 Task: Add the contact support button component in the site builder.
Action: Mouse moved to (917, 53)
Screenshot: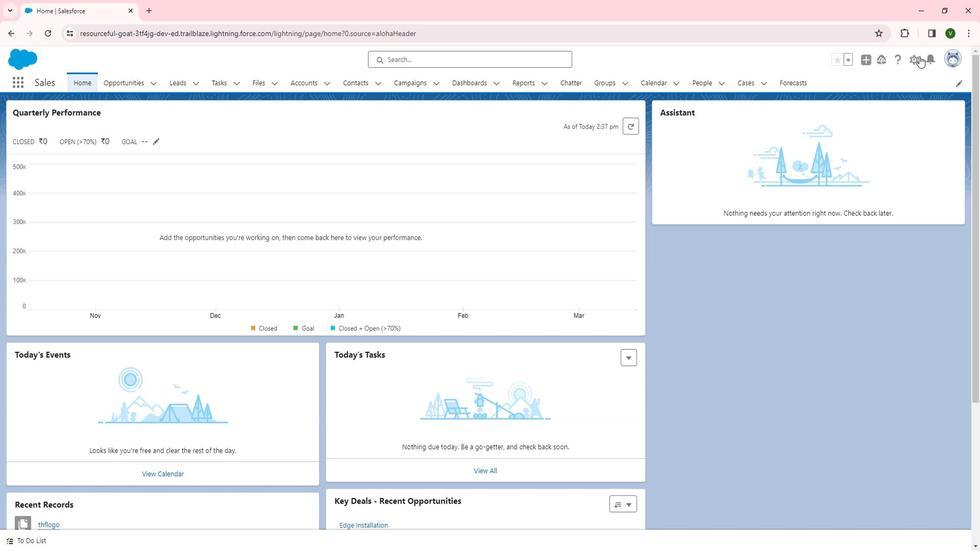 
Action: Mouse pressed left at (917, 53)
Screenshot: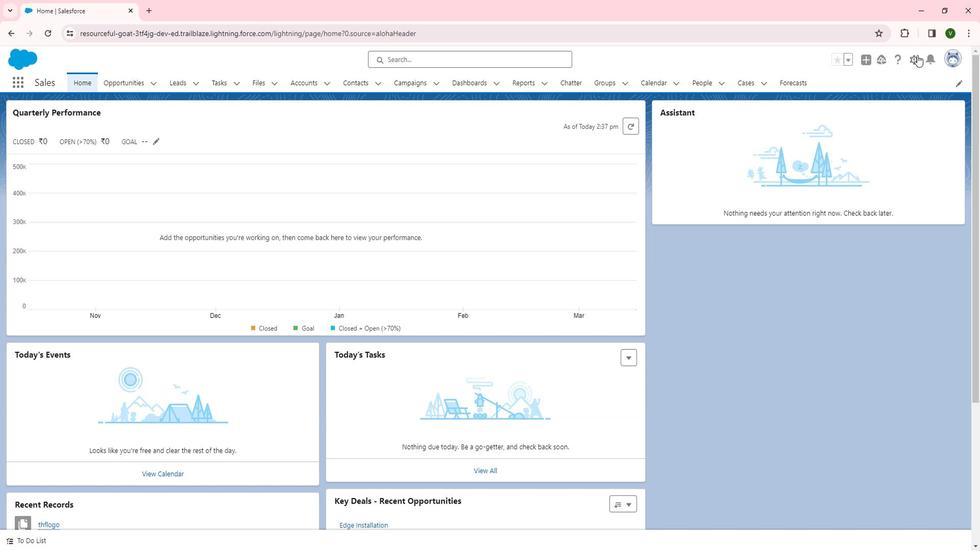 
Action: Mouse moved to (882, 86)
Screenshot: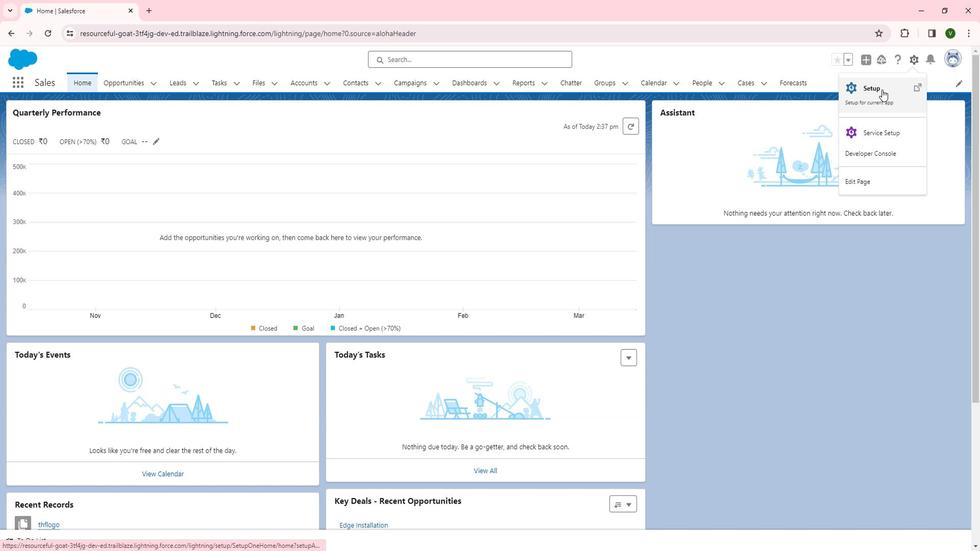 
Action: Mouse pressed left at (882, 86)
Screenshot: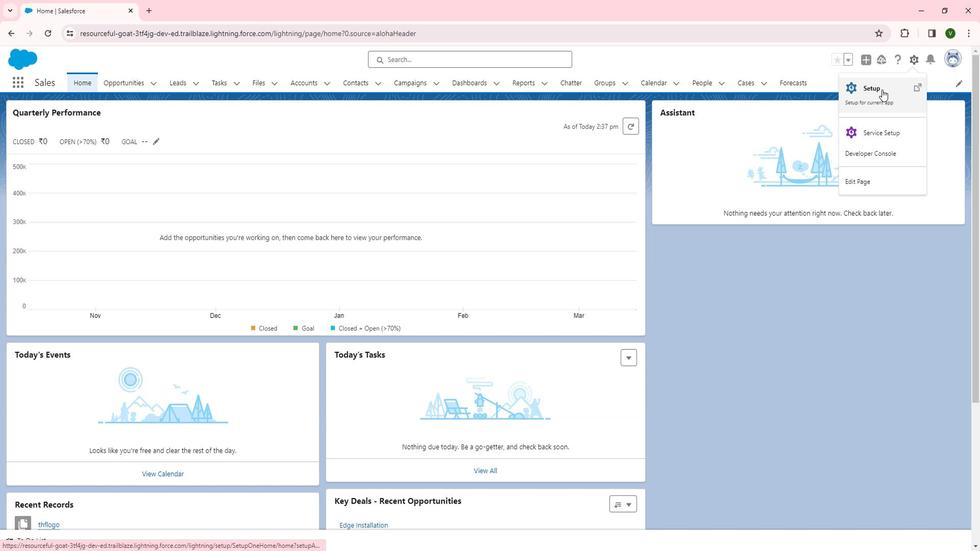 
Action: Mouse moved to (53, 327)
Screenshot: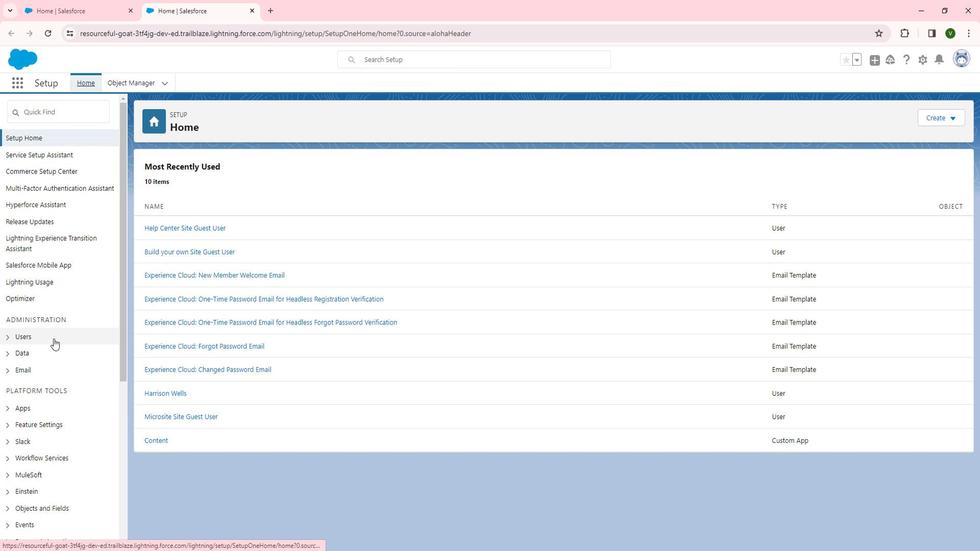 
Action: Mouse scrolled (53, 327) with delta (0, 0)
Screenshot: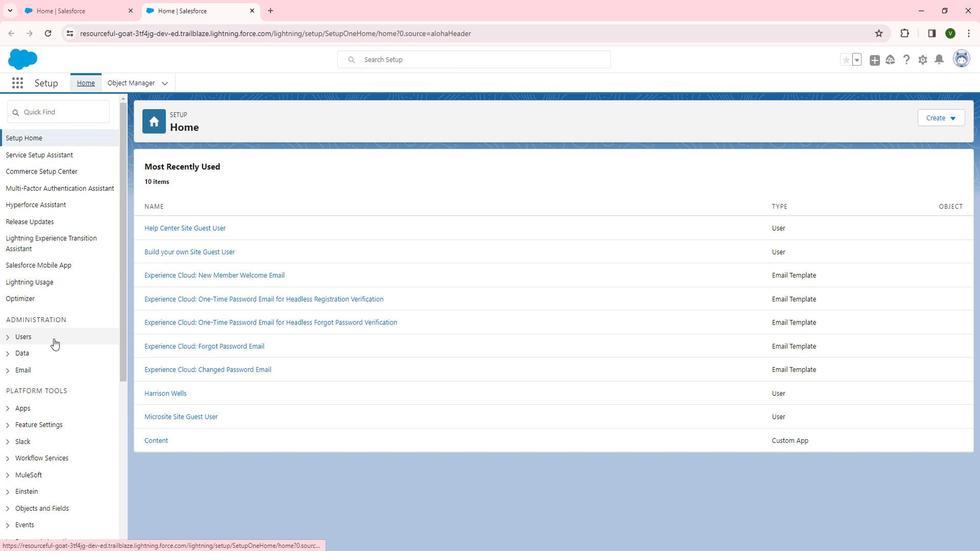 
Action: Mouse scrolled (53, 327) with delta (0, 0)
Screenshot: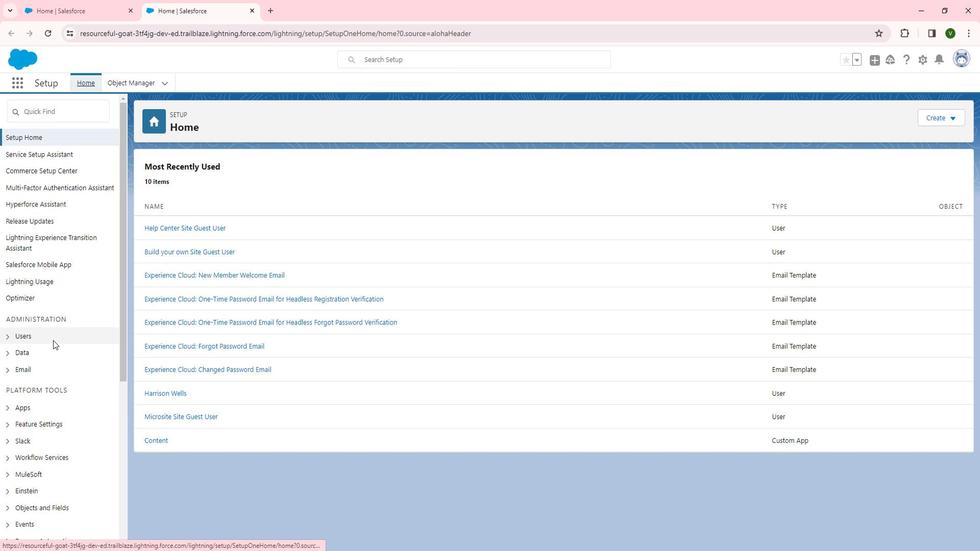 
Action: Mouse scrolled (53, 327) with delta (0, 0)
Screenshot: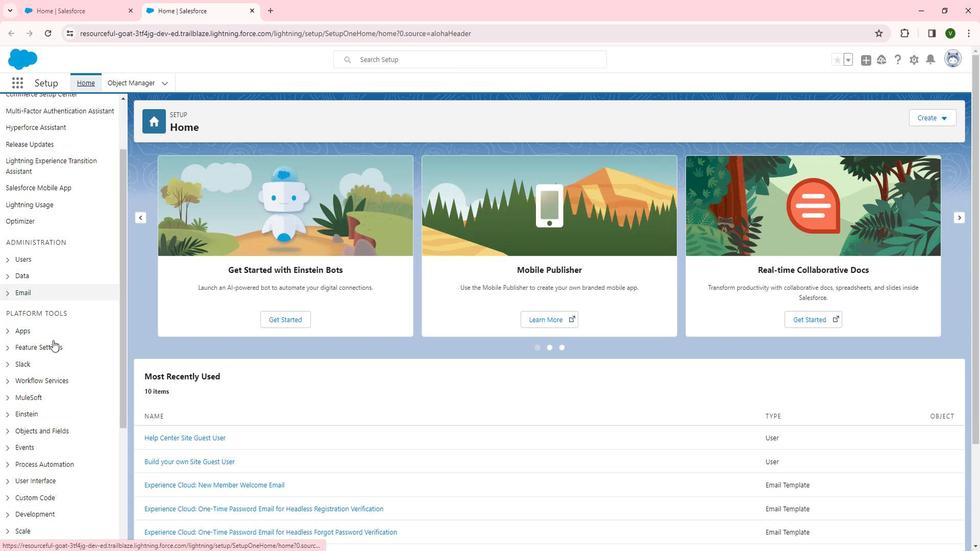 
Action: Mouse moved to (45, 256)
Screenshot: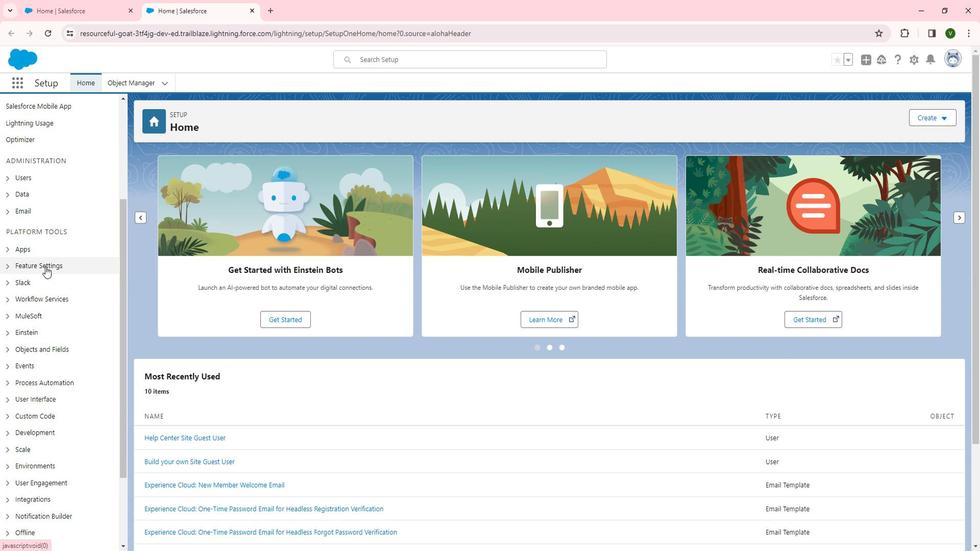 
Action: Mouse pressed left at (45, 256)
Screenshot: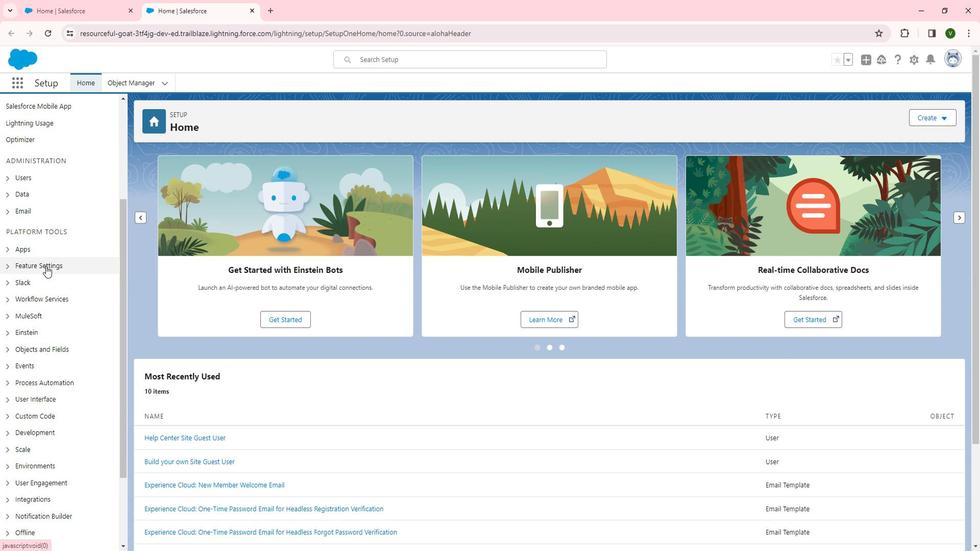 
Action: Mouse moved to (50, 338)
Screenshot: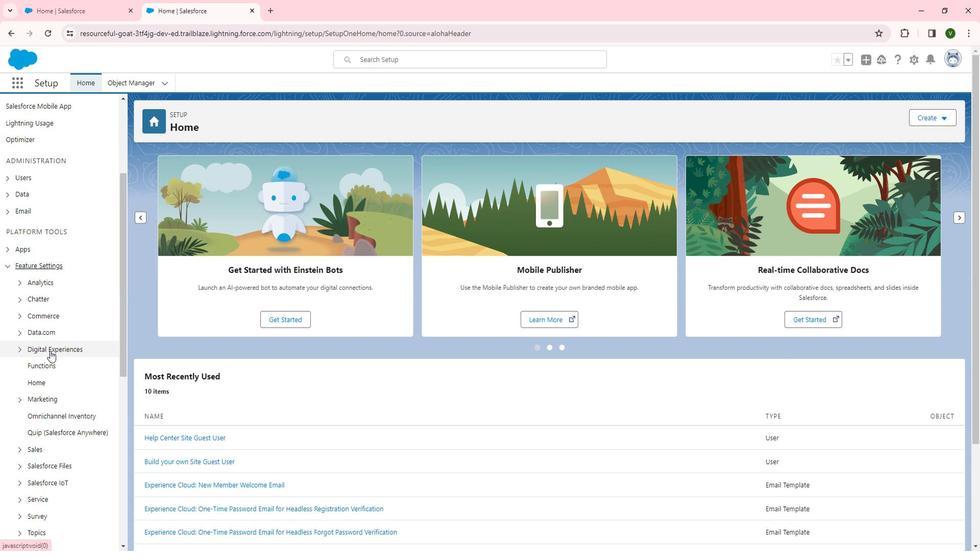 
Action: Mouse pressed left at (50, 338)
Screenshot: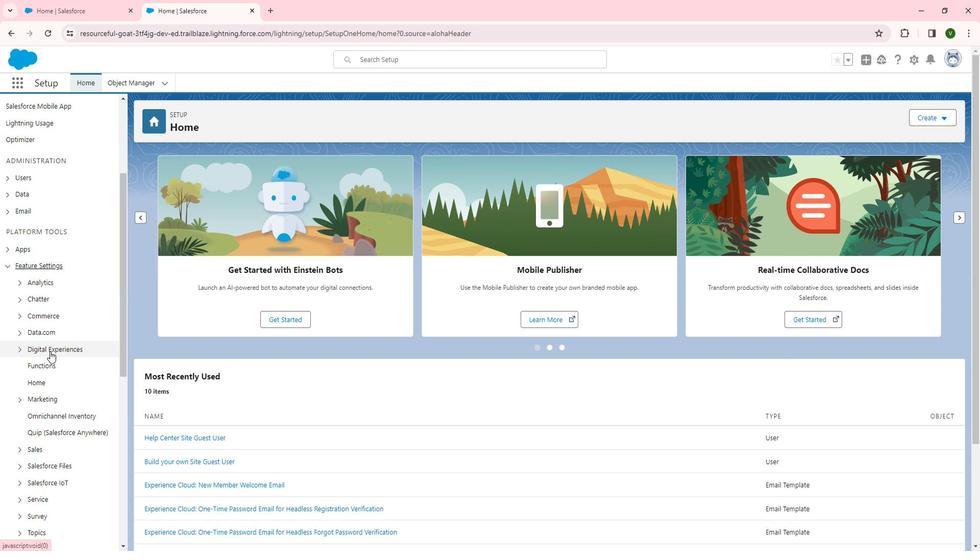 
Action: Mouse moved to (50, 338)
Screenshot: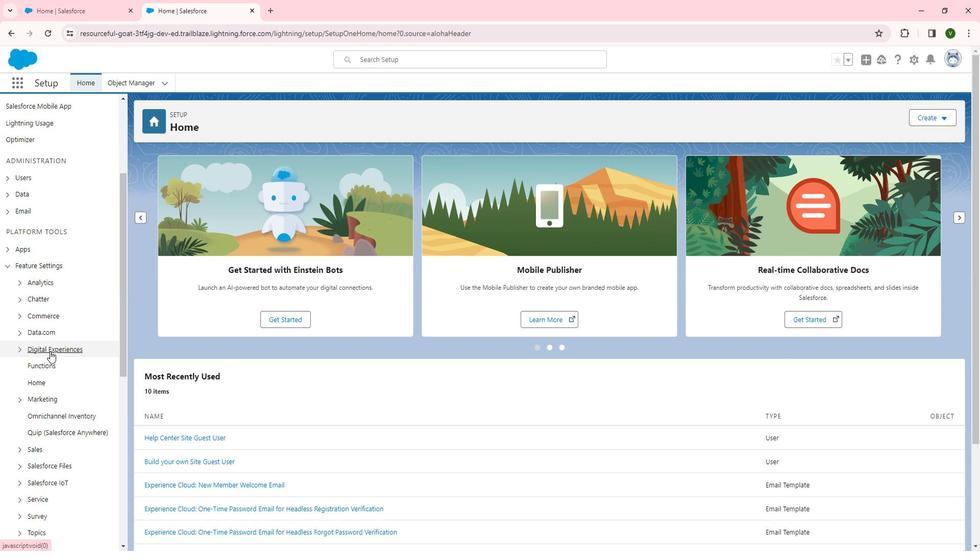 
Action: Mouse scrolled (50, 337) with delta (0, 0)
Screenshot: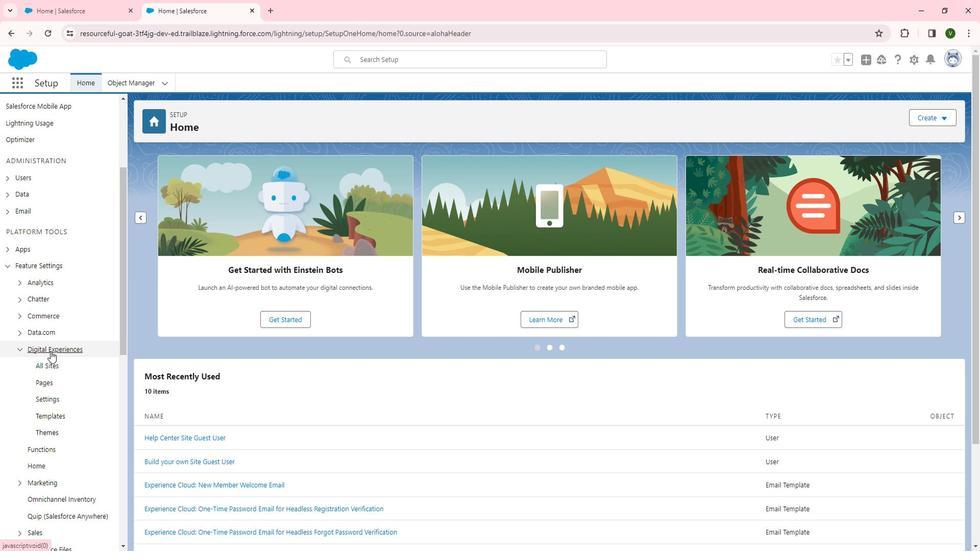 
Action: Mouse moved to (50, 300)
Screenshot: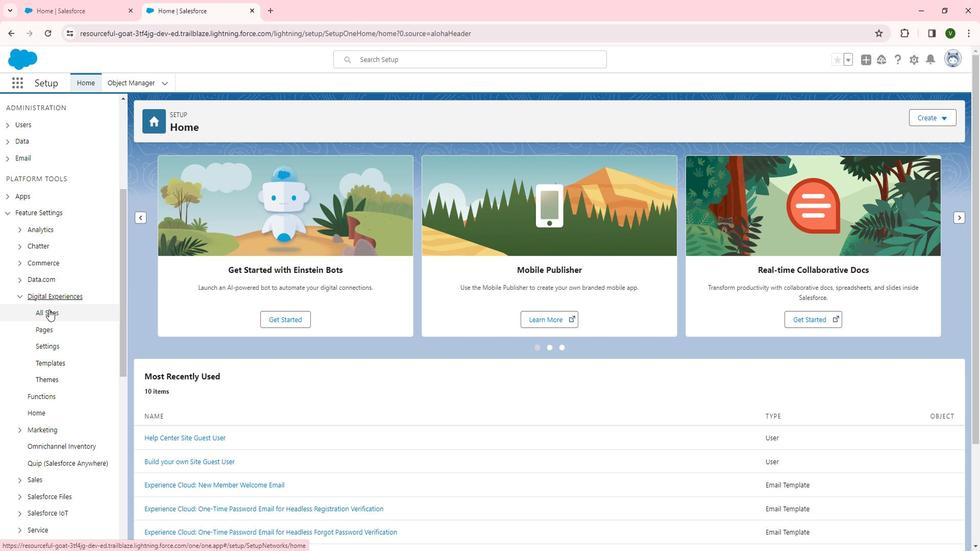 
Action: Mouse pressed left at (50, 300)
Screenshot: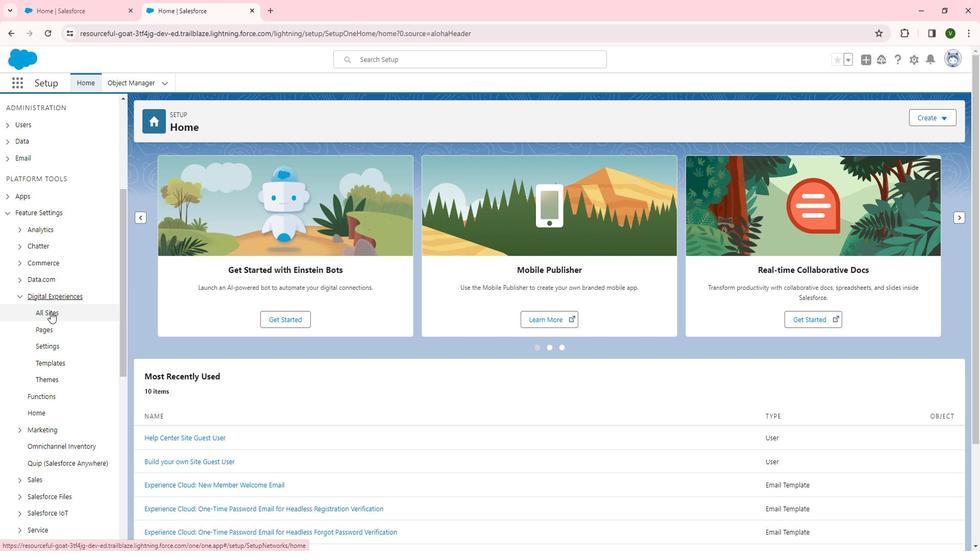 
Action: Mouse moved to (169, 260)
Screenshot: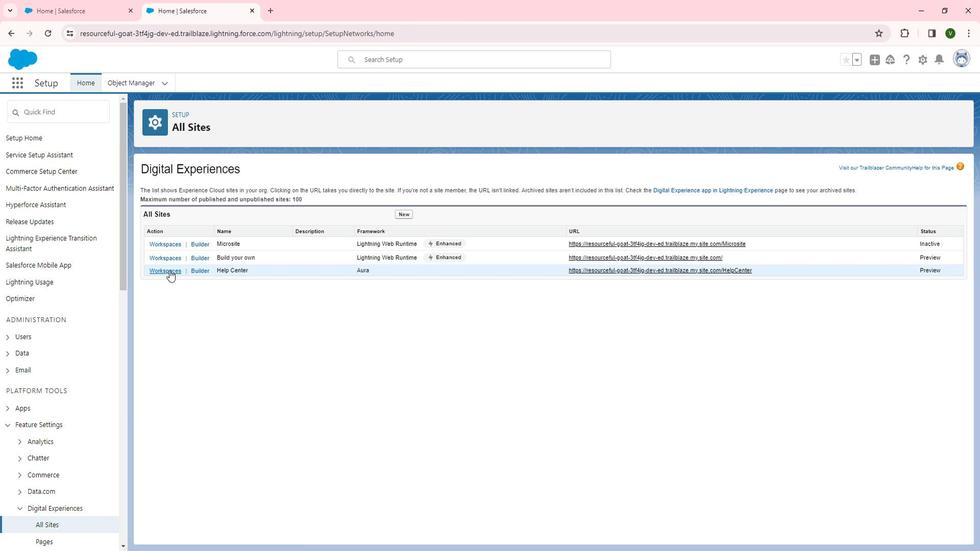 
Action: Mouse pressed left at (169, 260)
Screenshot: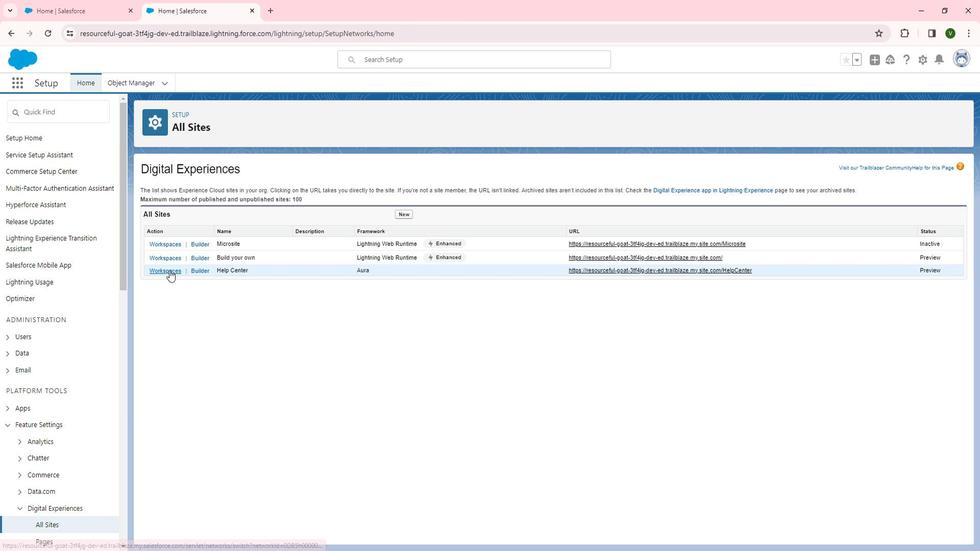 
Action: Mouse moved to (465, 339)
Screenshot: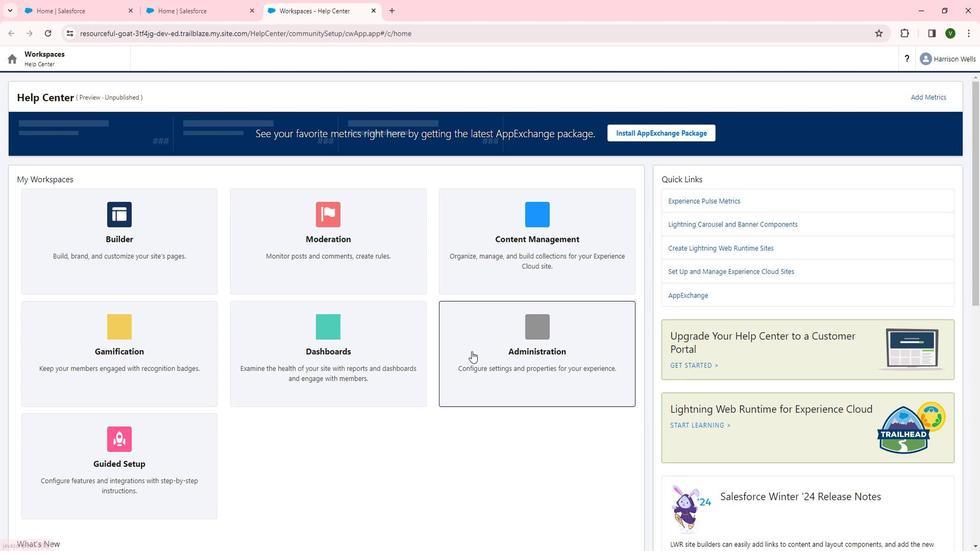 
Action: Mouse scrolled (465, 338) with delta (0, 0)
Screenshot: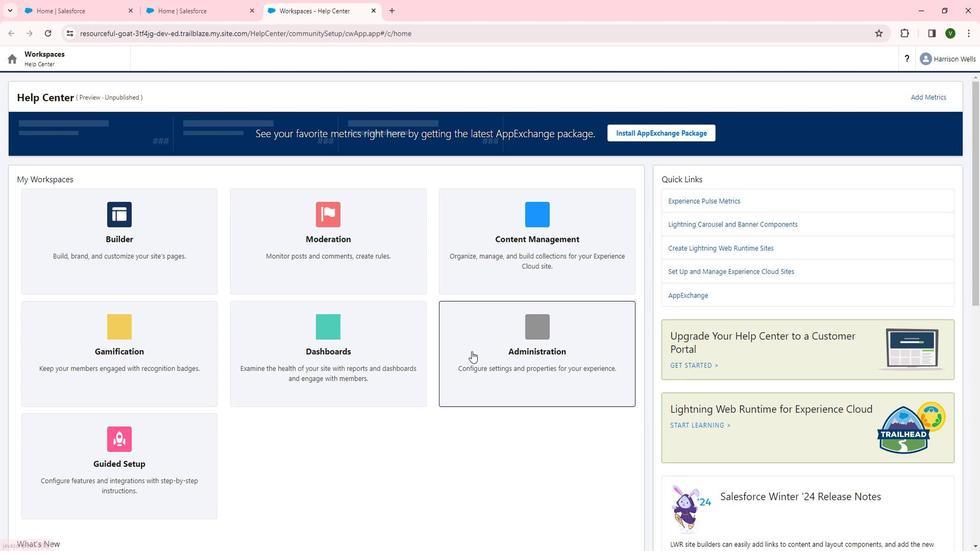 
Action: Mouse moved to (106, 171)
Screenshot: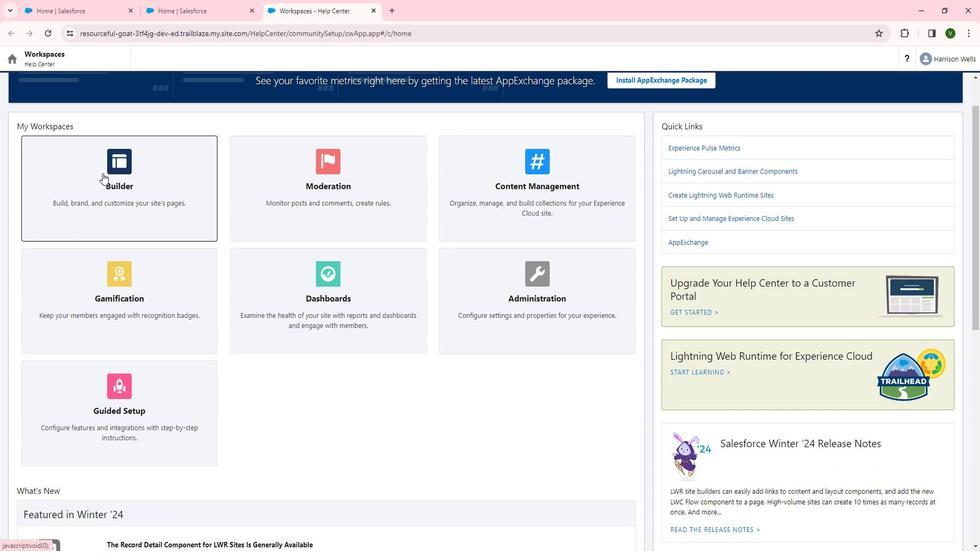 
Action: Mouse pressed left at (106, 171)
Screenshot: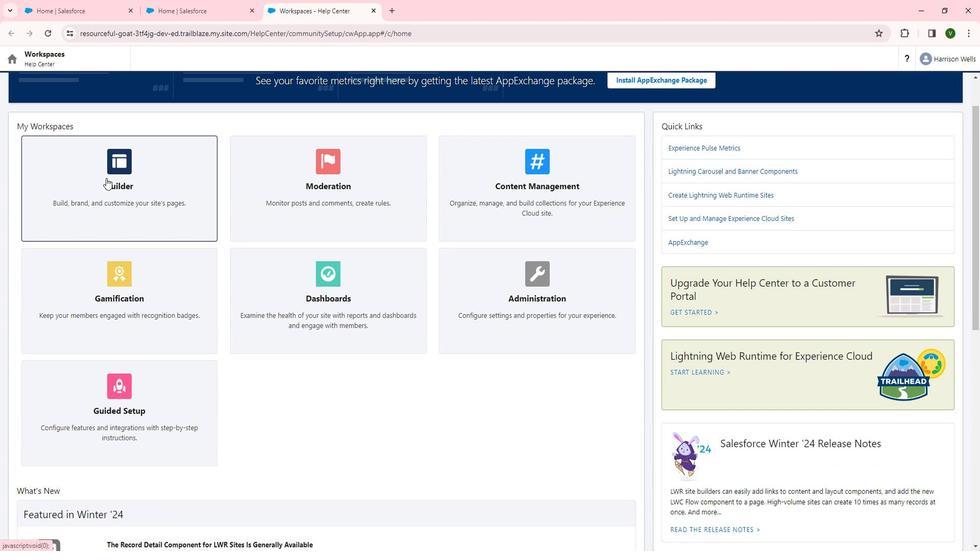 
Action: Mouse moved to (286, 327)
Screenshot: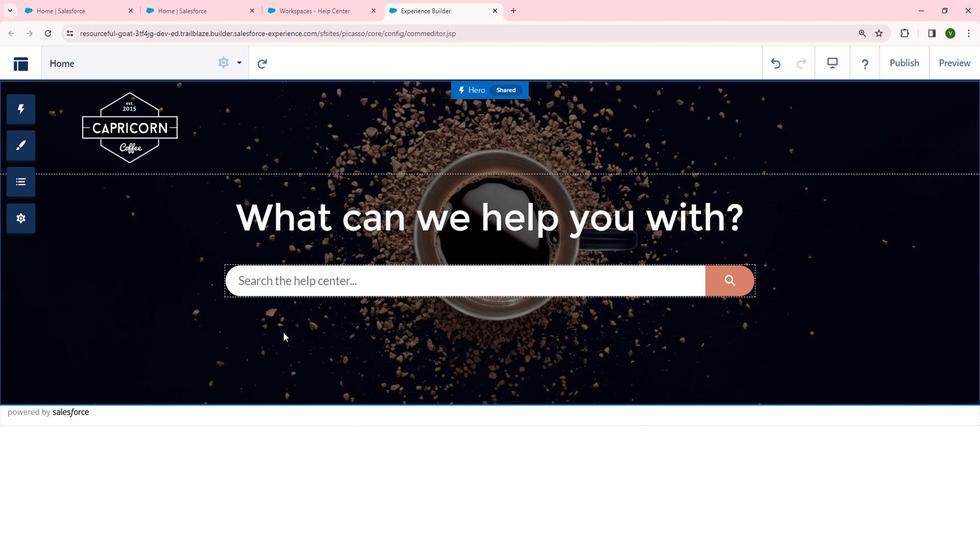 
Action: Mouse scrolled (286, 326) with delta (0, 0)
Screenshot: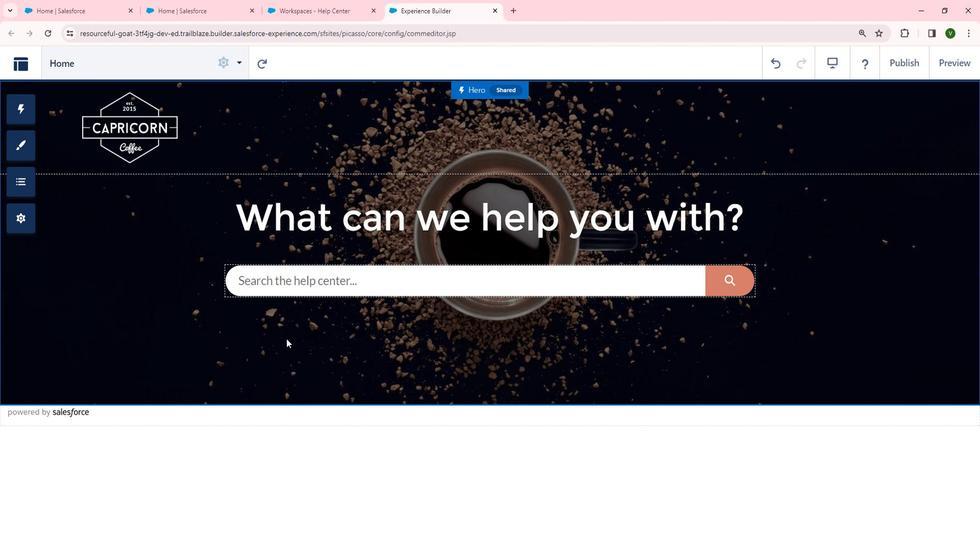 
Action: Mouse scrolled (286, 326) with delta (0, 0)
Screenshot: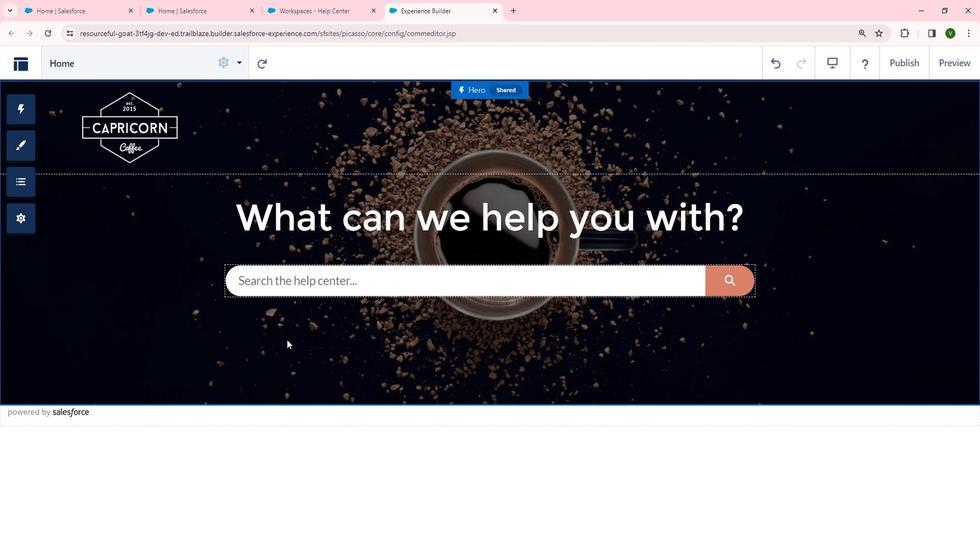 
Action: Mouse scrolled (286, 326) with delta (0, 0)
Screenshot: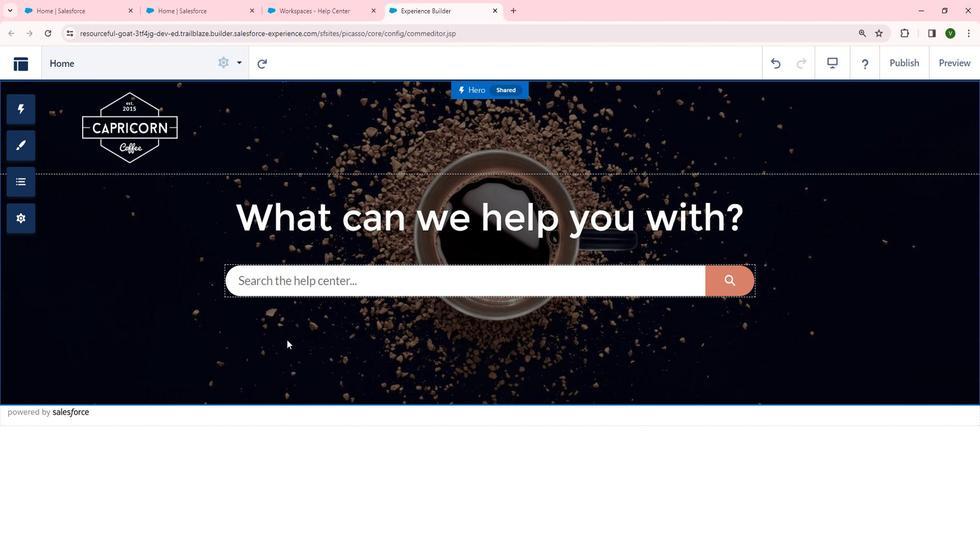 
Action: Mouse scrolled (286, 326) with delta (0, 0)
Screenshot: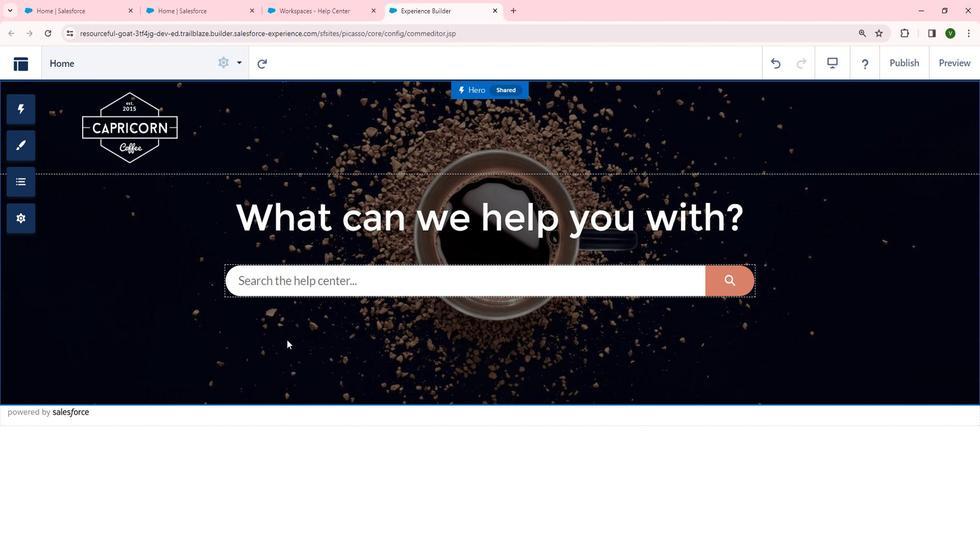 
Action: Mouse moved to (15, 104)
Screenshot: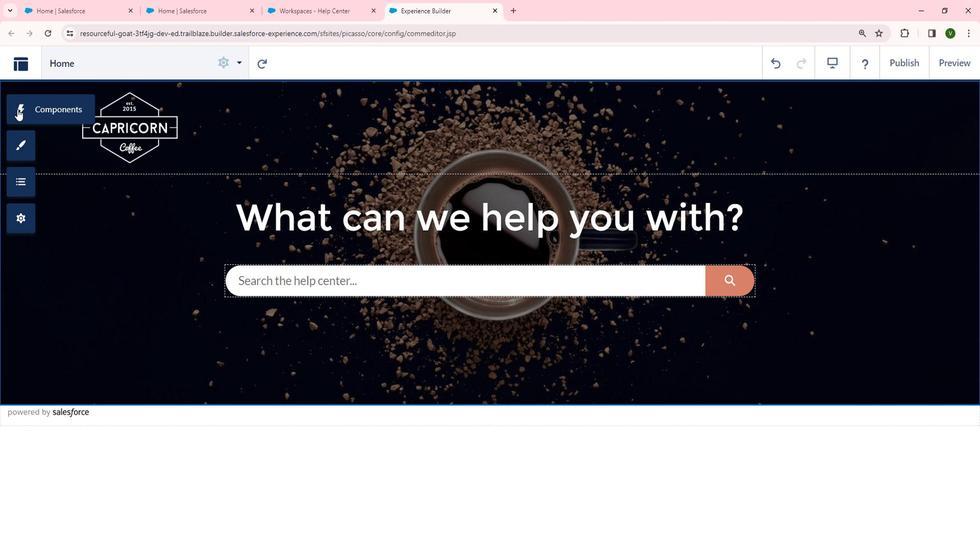 
Action: Mouse pressed left at (15, 104)
Screenshot: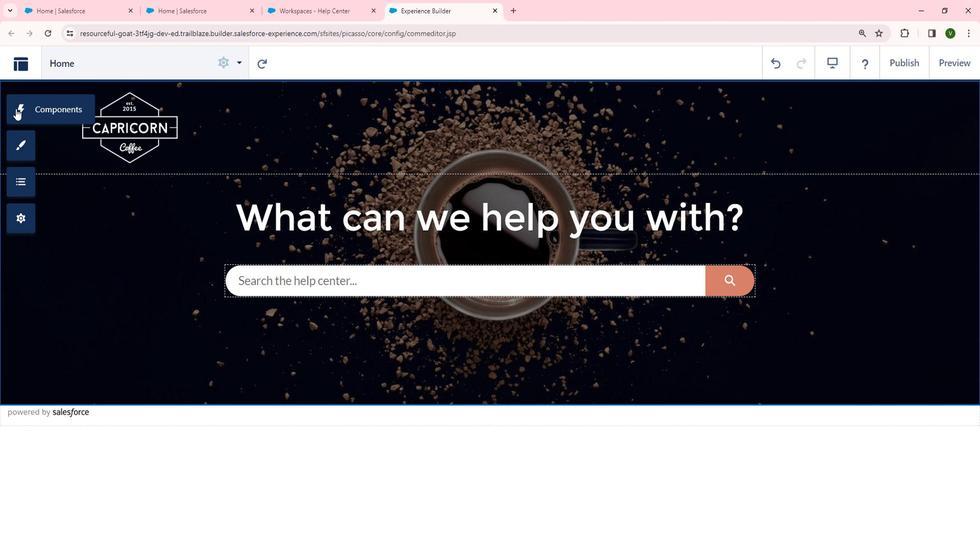 
Action: Mouse moved to (183, 398)
Screenshot: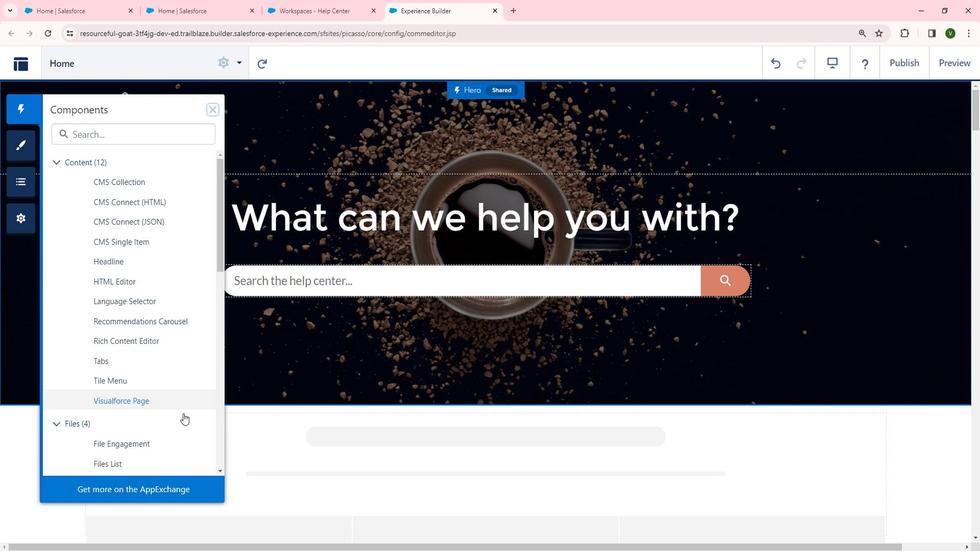 
Action: Mouse scrolled (183, 397) with delta (0, 0)
Screenshot: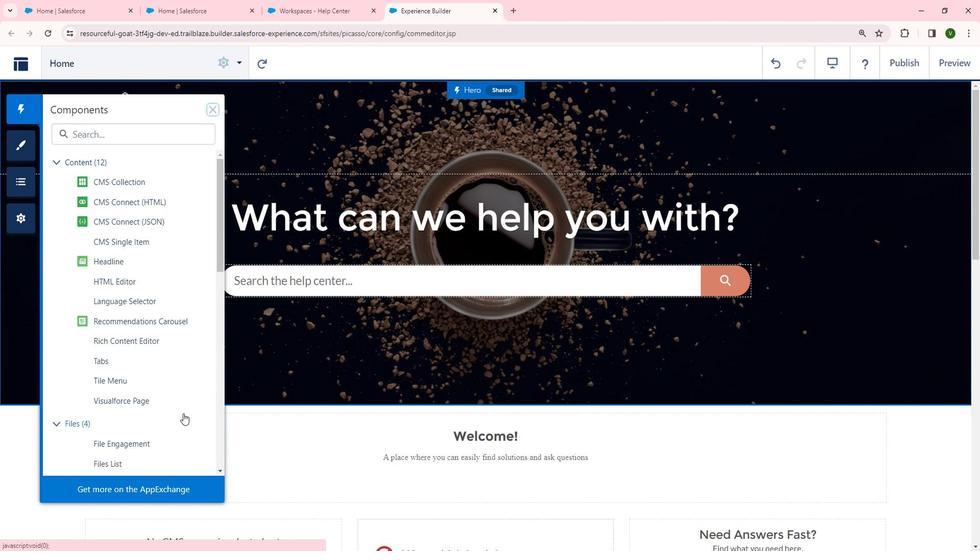 
Action: Mouse scrolled (183, 397) with delta (0, 0)
Screenshot: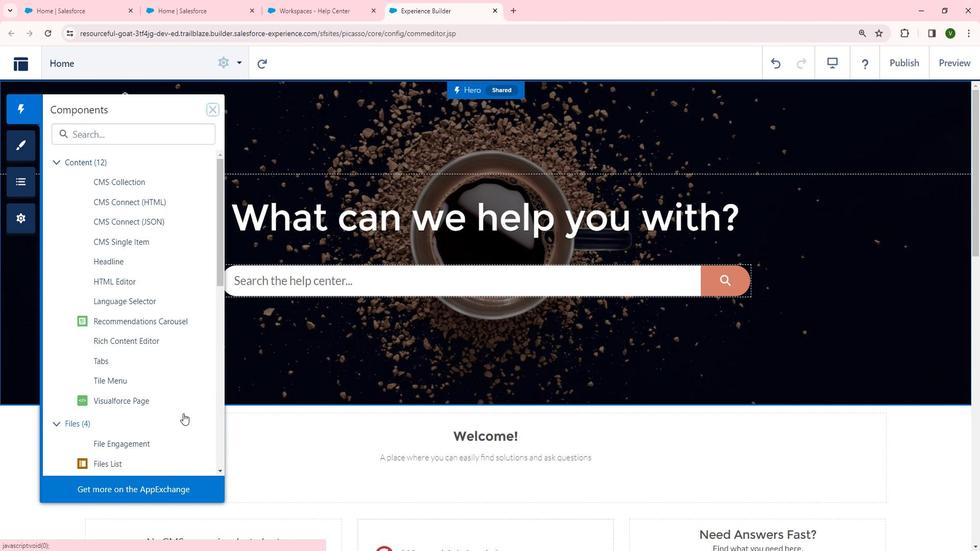 
Action: Mouse scrolled (183, 397) with delta (0, 0)
Screenshot: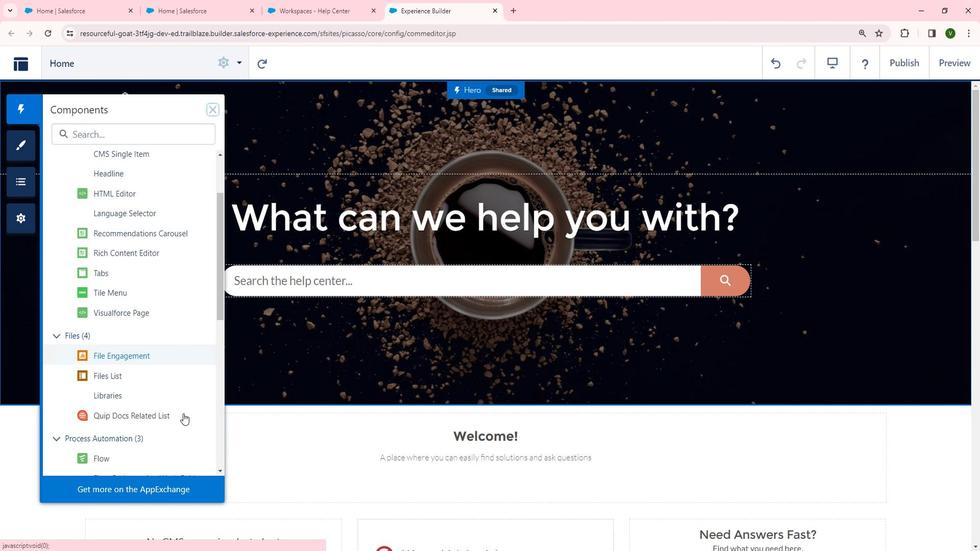 
Action: Mouse scrolled (183, 397) with delta (0, 0)
Screenshot: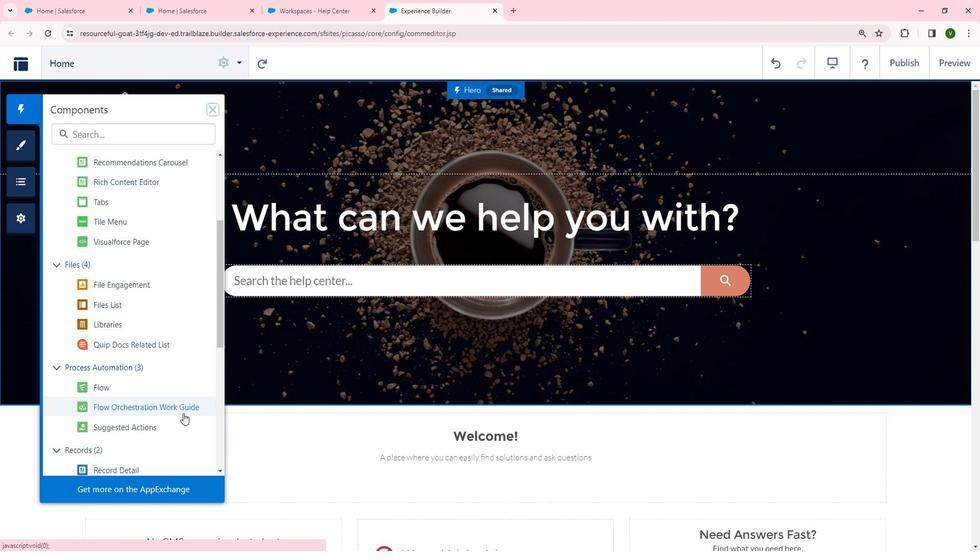 
Action: Mouse scrolled (183, 397) with delta (0, 0)
Screenshot: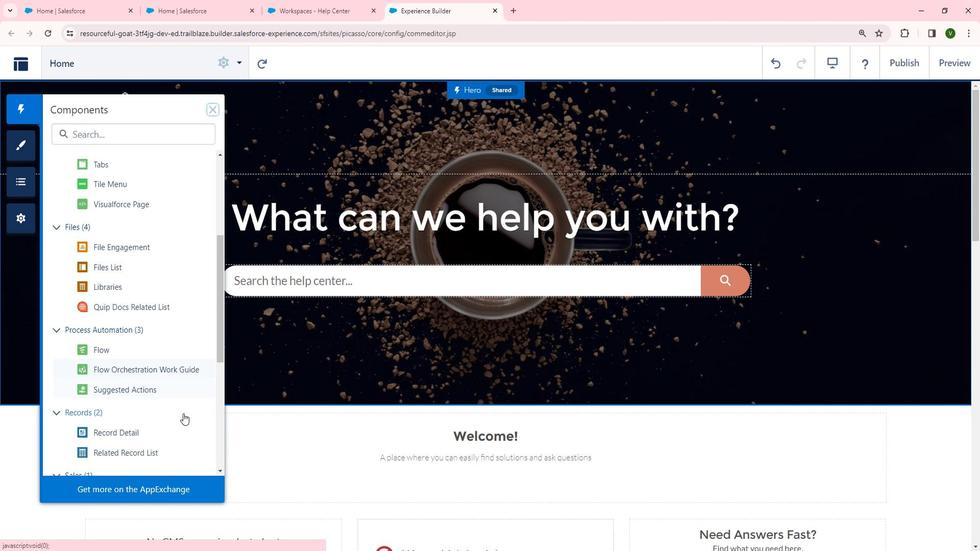 
Action: Mouse scrolled (183, 397) with delta (0, 0)
Screenshot: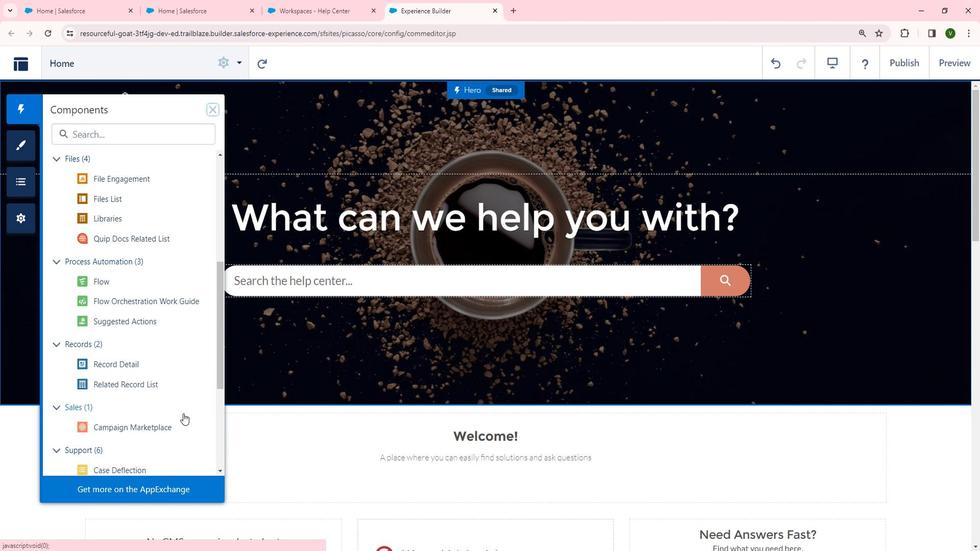 
Action: Mouse scrolled (183, 397) with delta (0, 0)
Screenshot: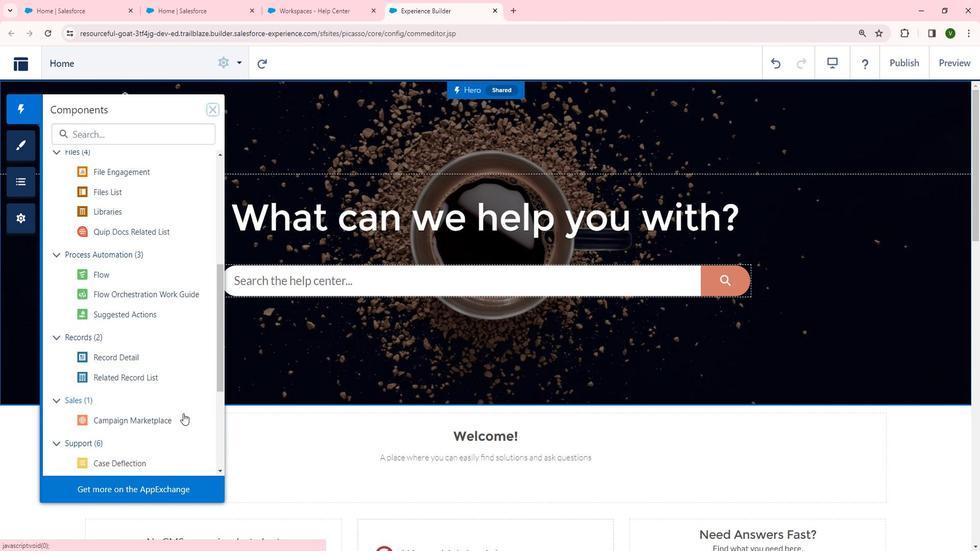 
Action: Mouse scrolled (183, 397) with delta (0, 0)
Screenshot: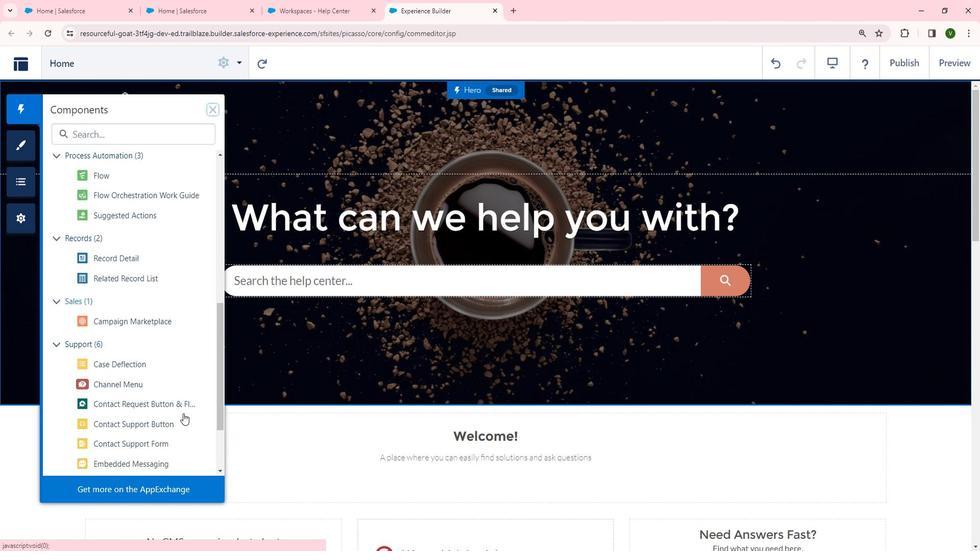 
Action: Mouse moved to (426, 452)
Screenshot: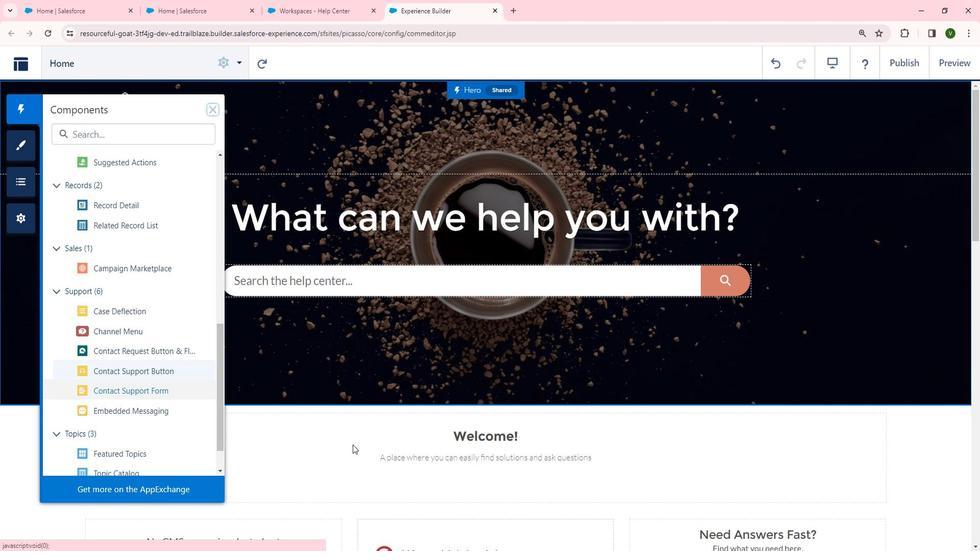 
Action: Mouse scrolled (426, 451) with delta (0, 0)
Screenshot: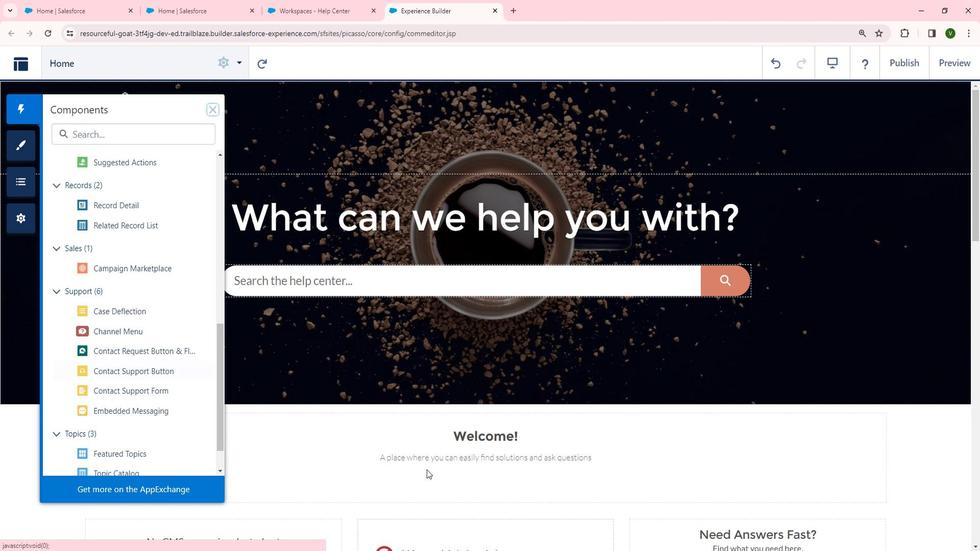 
Action: Mouse moved to (427, 452)
Screenshot: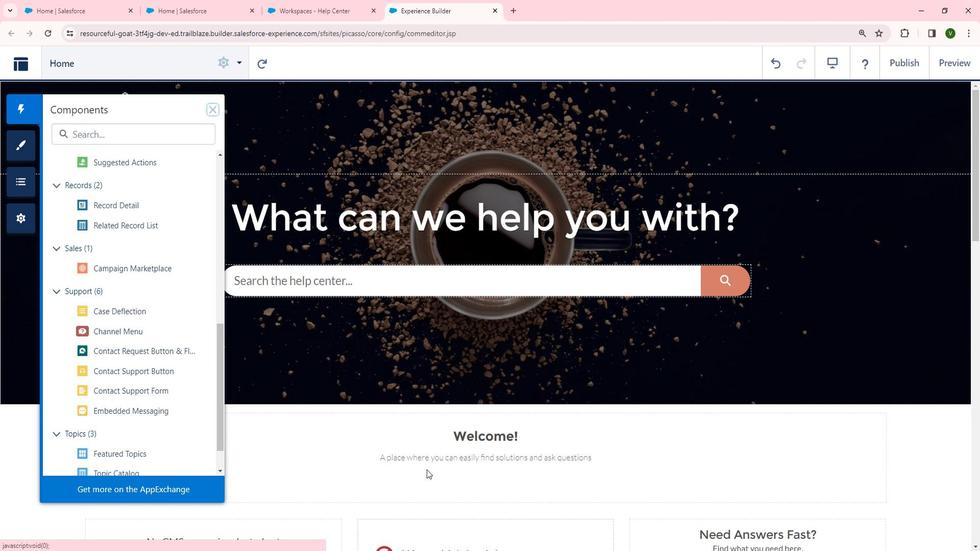 
Action: Mouse scrolled (427, 451) with delta (0, 0)
Screenshot: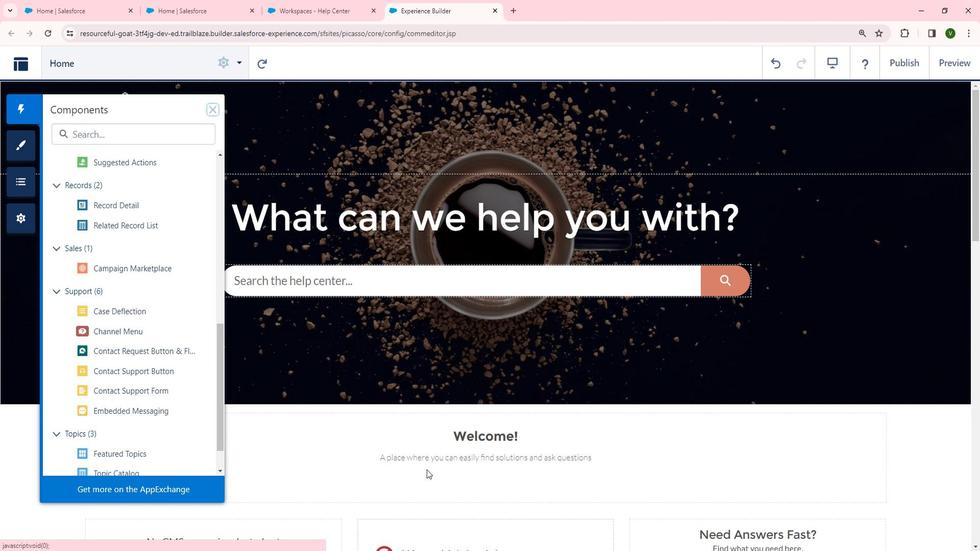 
Action: Mouse moved to (429, 451)
Screenshot: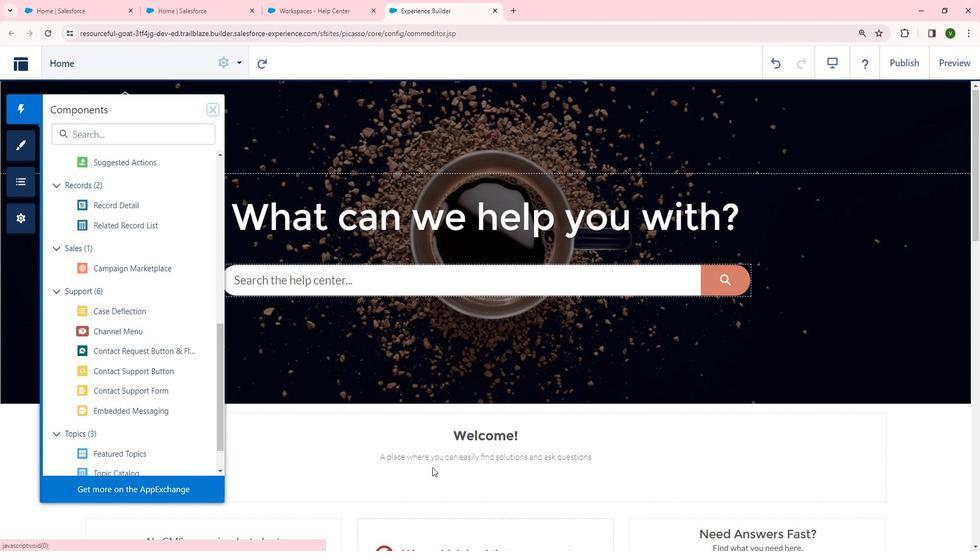 
Action: Mouse scrolled (429, 451) with delta (0, 0)
Screenshot: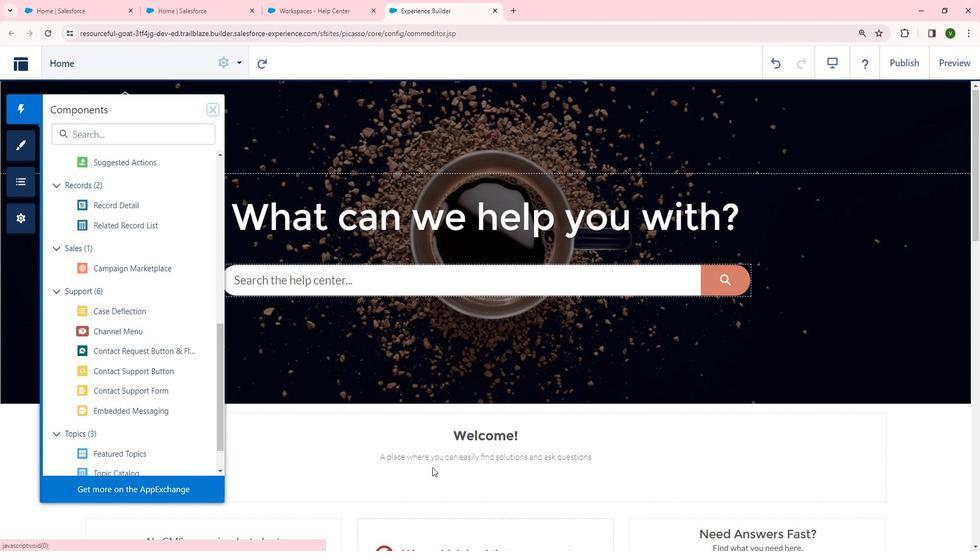 
Action: Mouse moved to (432, 450)
Screenshot: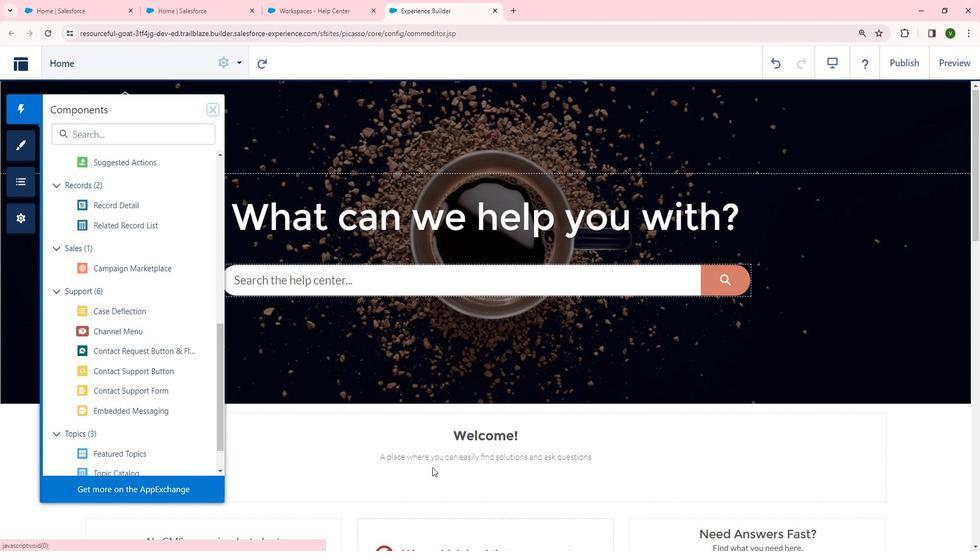 
Action: Mouse scrolled (432, 449) with delta (0, 0)
Screenshot: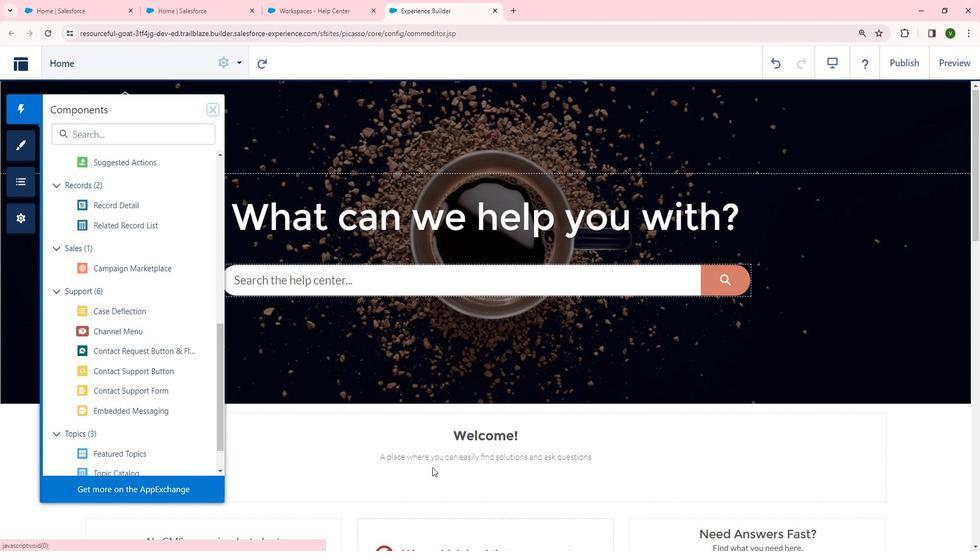 
Action: Mouse moved to (433, 449)
Screenshot: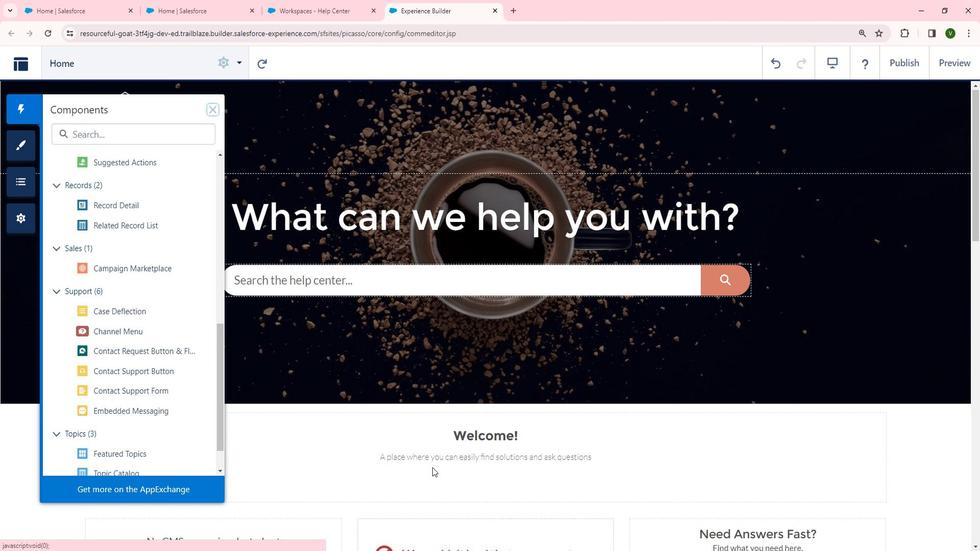 
Action: Mouse scrolled (433, 449) with delta (0, 0)
Screenshot: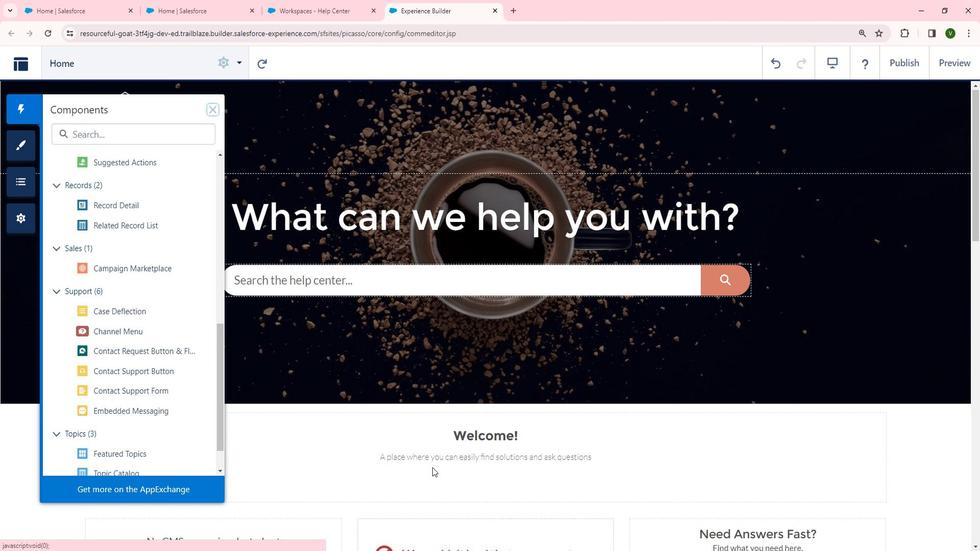 
Action: Mouse moved to (435, 447)
Screenshot: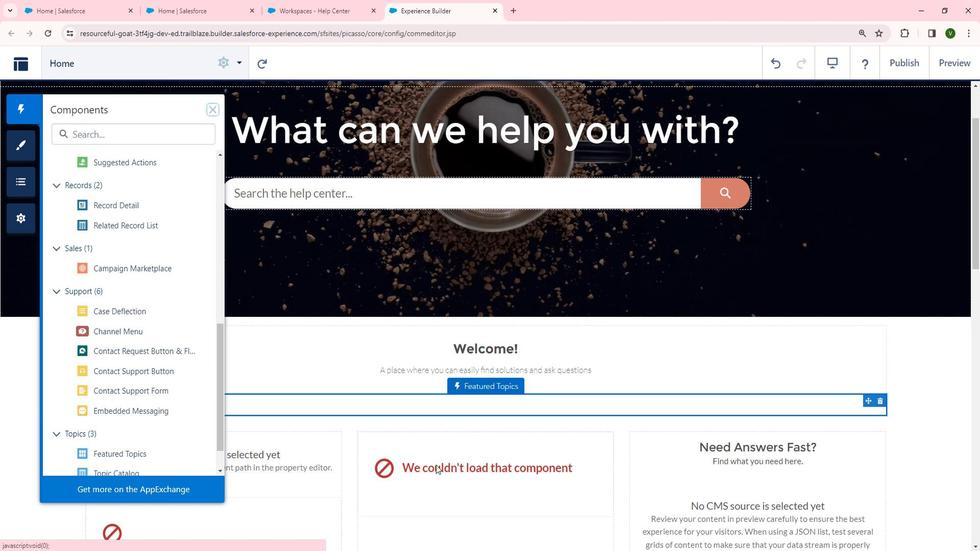
Action: Mouse scrolled (435, 446) with delta (0, 0)
Screenshot: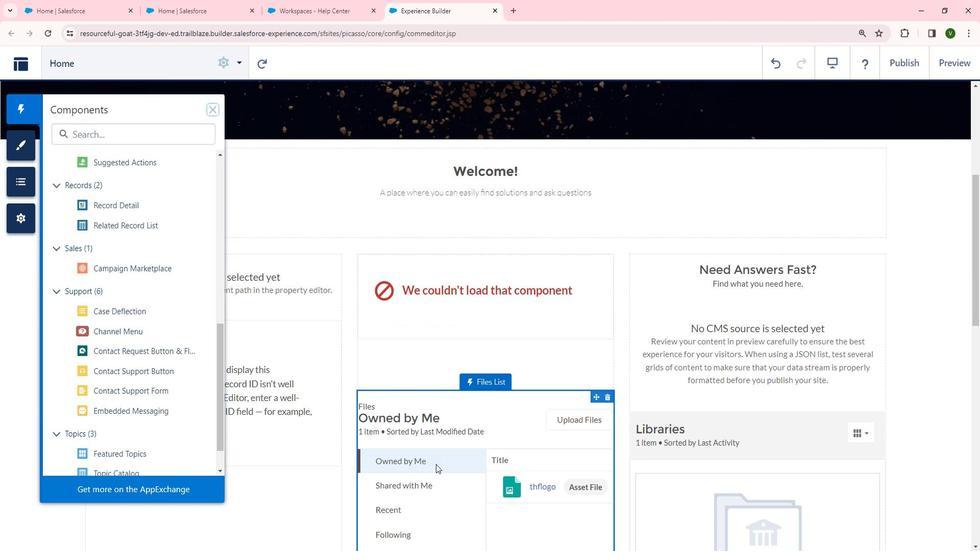 
Action: Mouse scrolled (435, 446) with delta (0, 0)
Screenshot: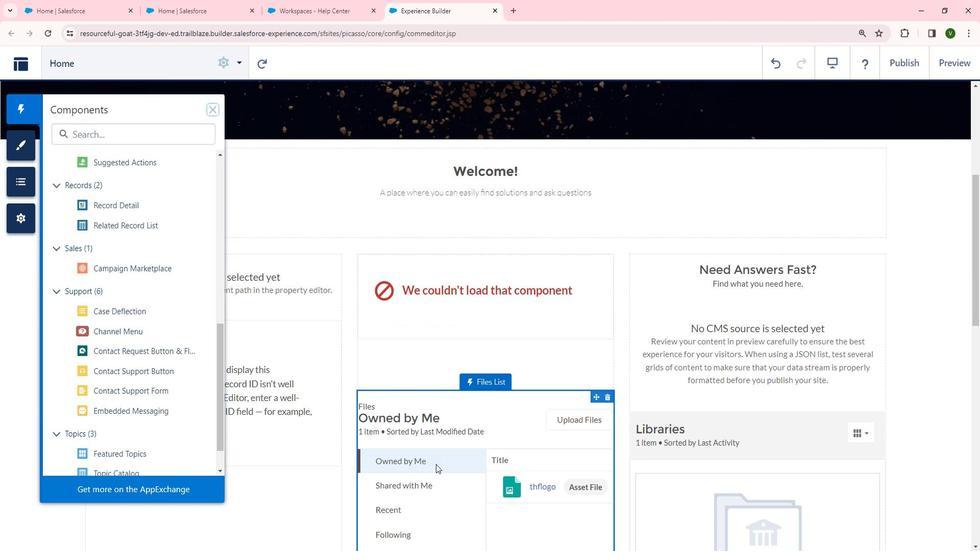 
Action: Mouse scrolled (435, 446) with delta (0, 0)
Screenshot: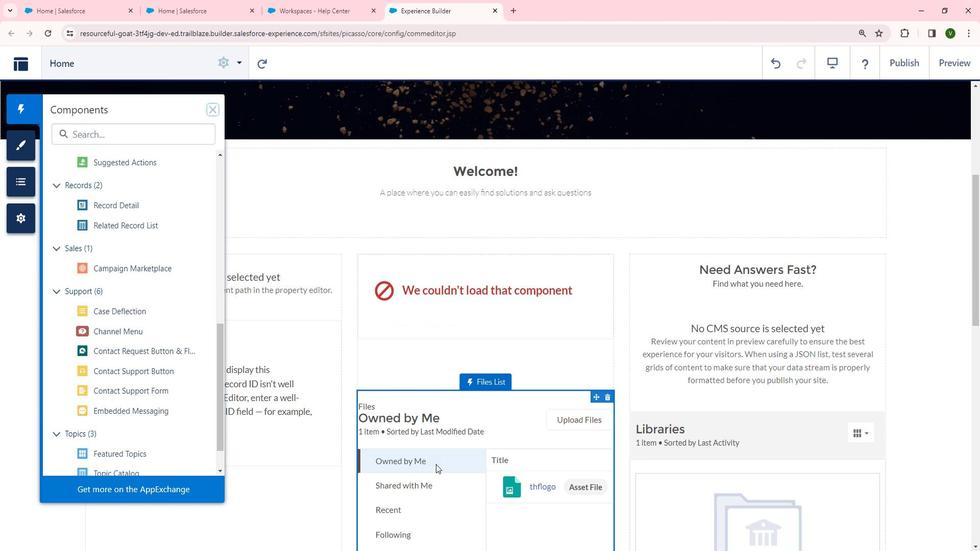 
Action: Mouse moved to (435, 447)
Screenshot: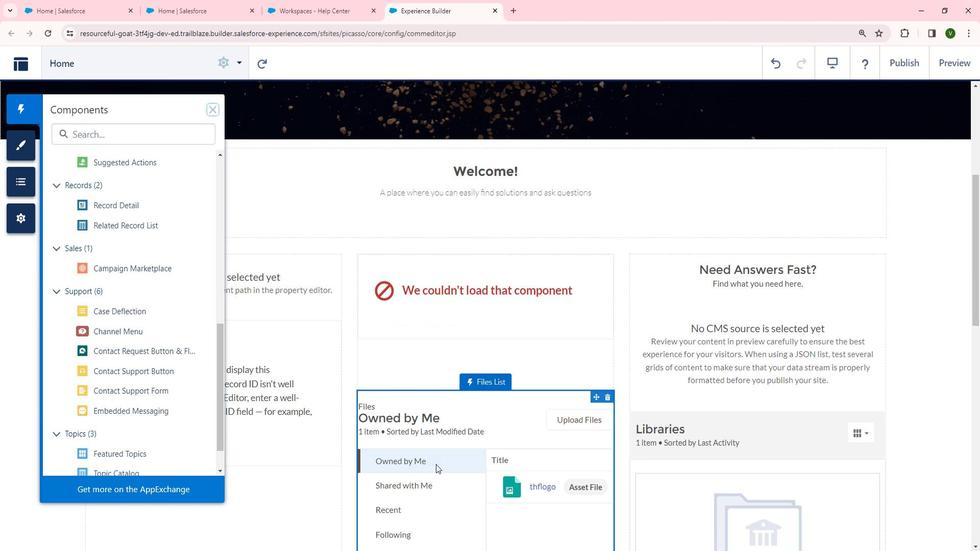 
Action: Mouse scrolled (435, 446) with delta (0, 0)
Screenshot: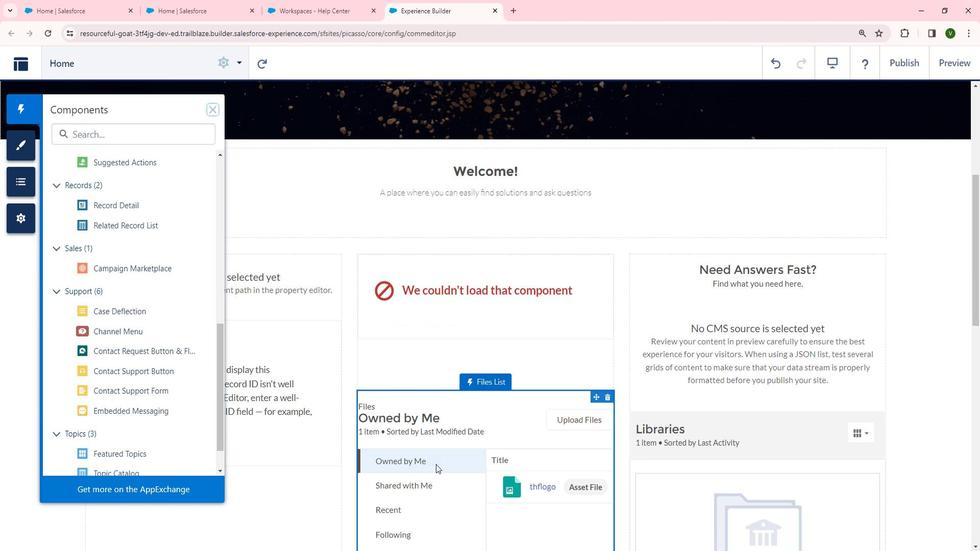 
Action: Mouse scrolled (435, 446) with delta (0, 0)
Screenshot: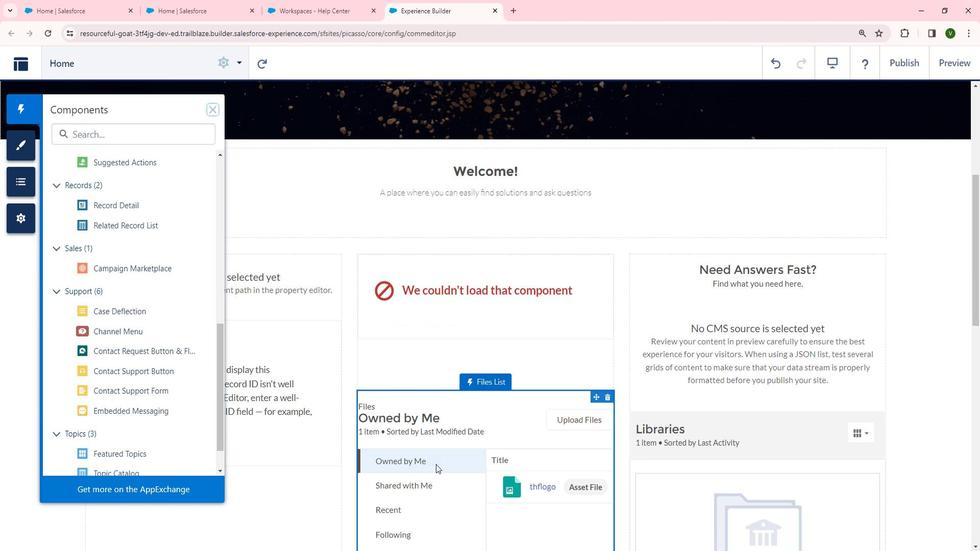 
Action: Mouse moved to (435, 446)
Screenshot: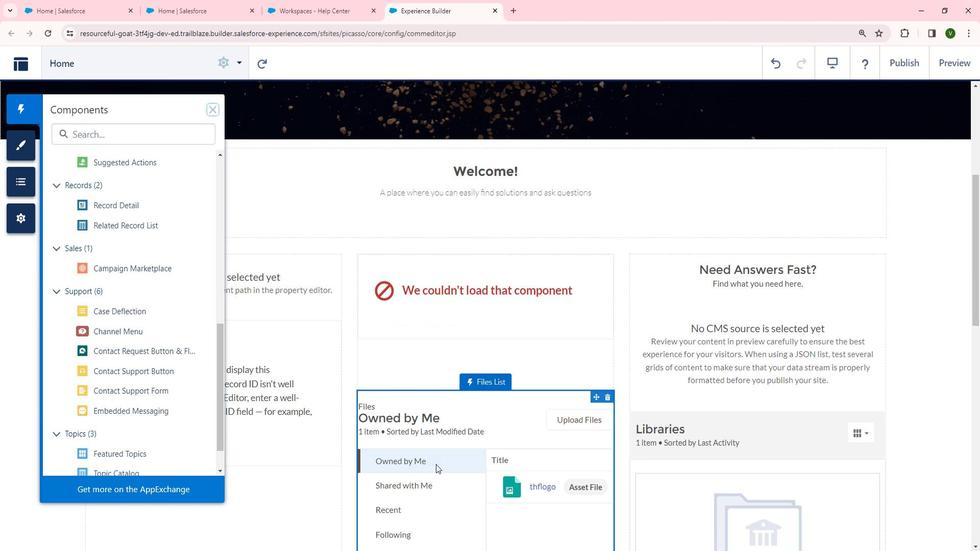
Action: Mouse scrolled (435, 446) with delta (0, 0)
Screenshot: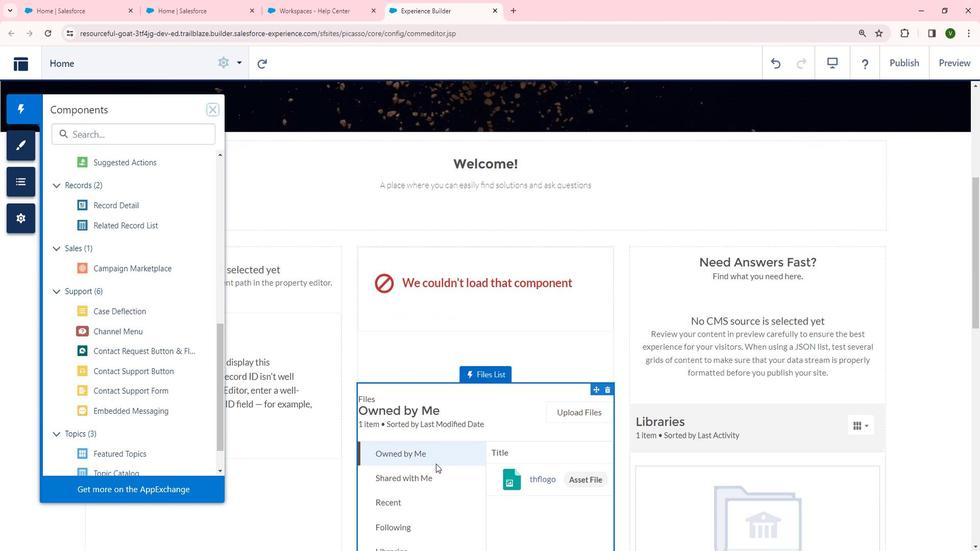 
Action: Mouse moved to (429, 443)
Screenshot: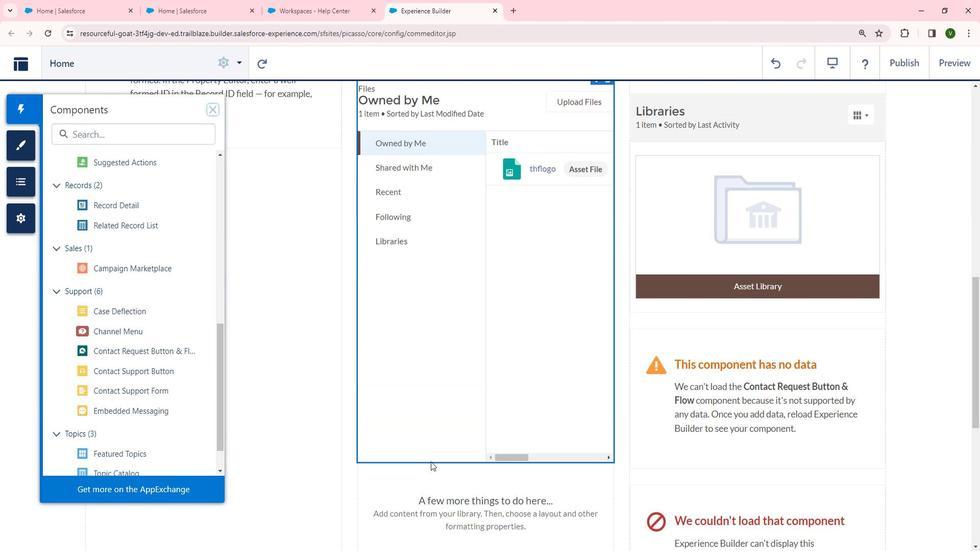 
Action: Mouse scrolled (429, 443) with delta (0, 0)
Screenshot: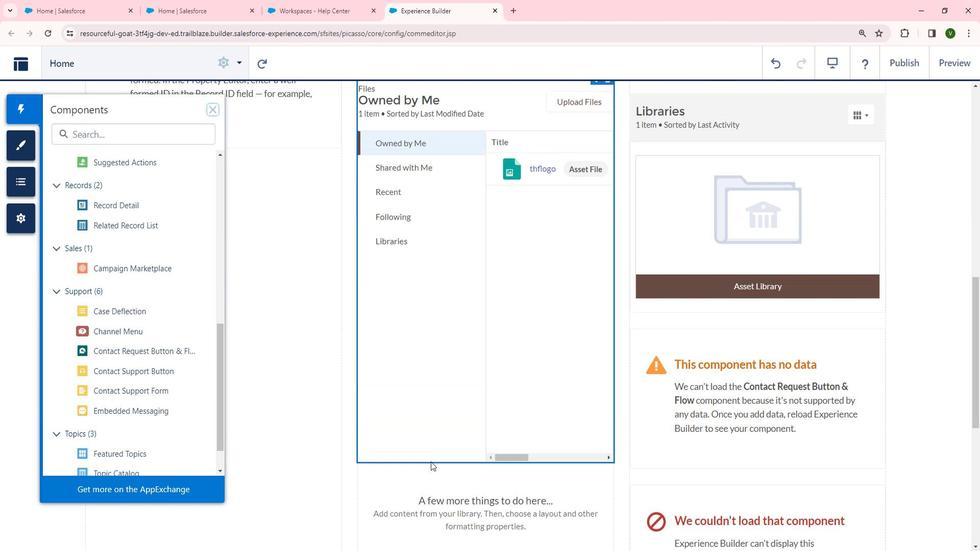 
Action: Mouse moved to (428, 443)
Screenshot: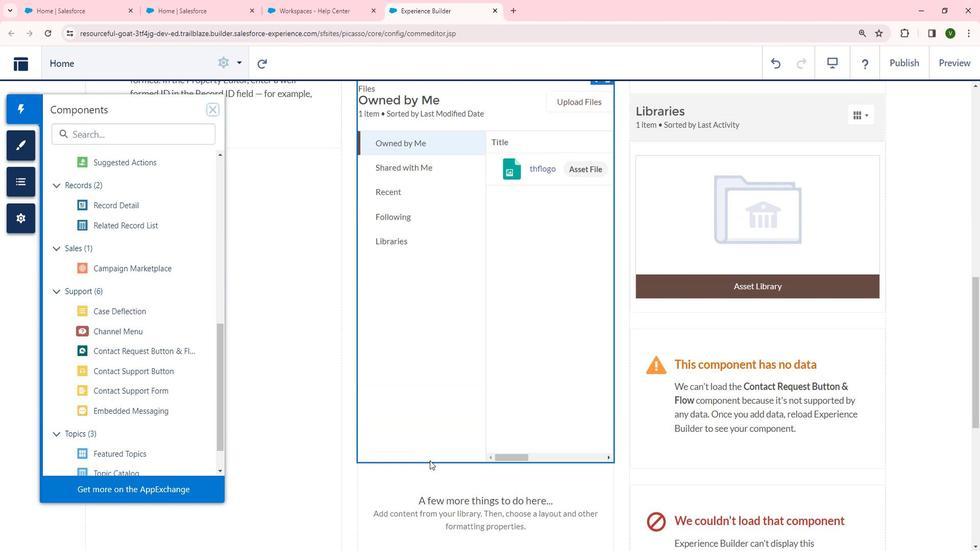 
Action: Mouse scrolled (428, 443) with delta (0, 0)
Screenshot: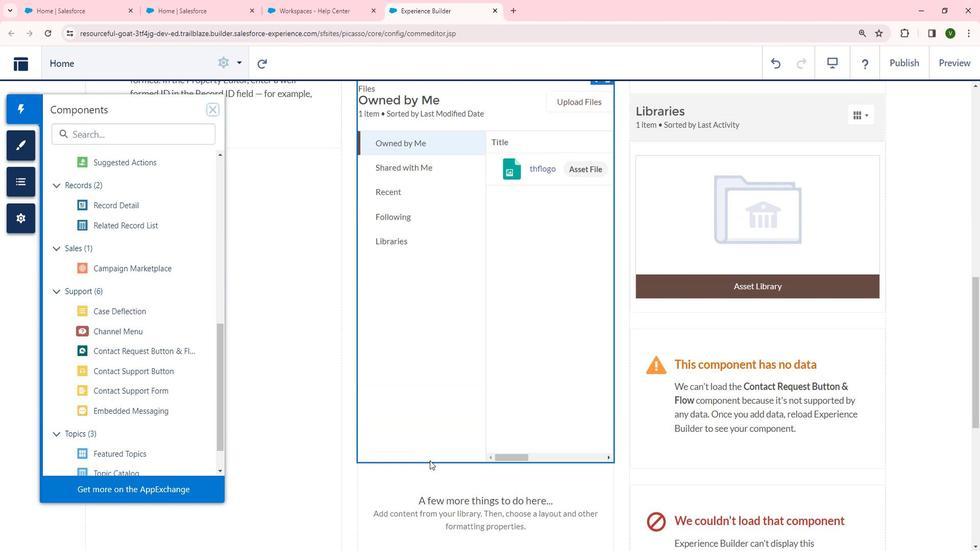 
Action: Mouse moved to (428, 443)
Screenshot: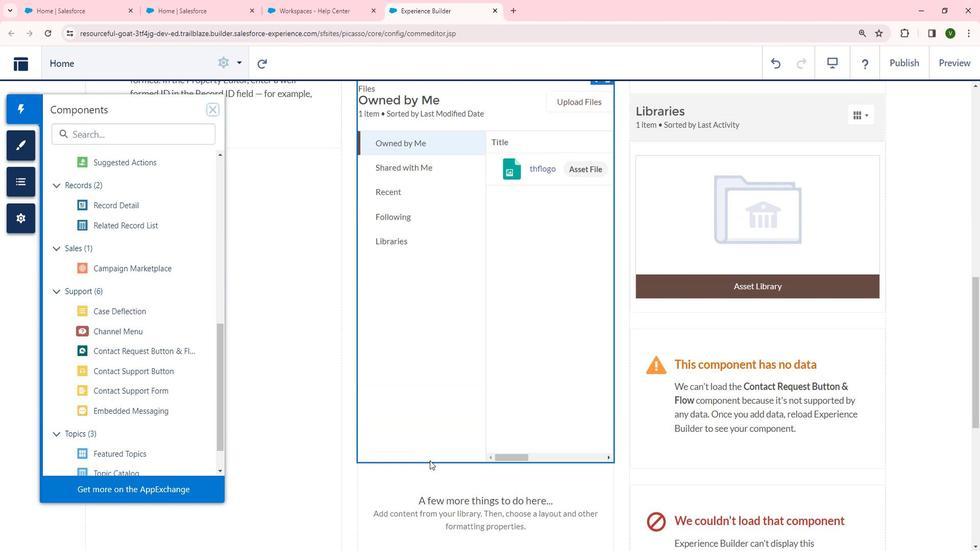 
Action: Mouse scrolled (428, 443) with delta (0, 0)
Screenshot: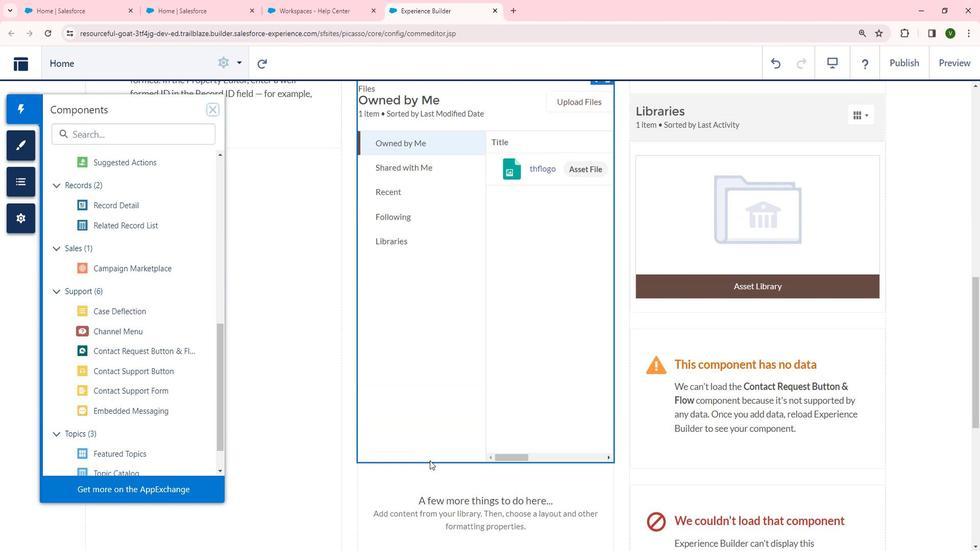 
Action: Mouse moved to (428, 443)
Screenshot: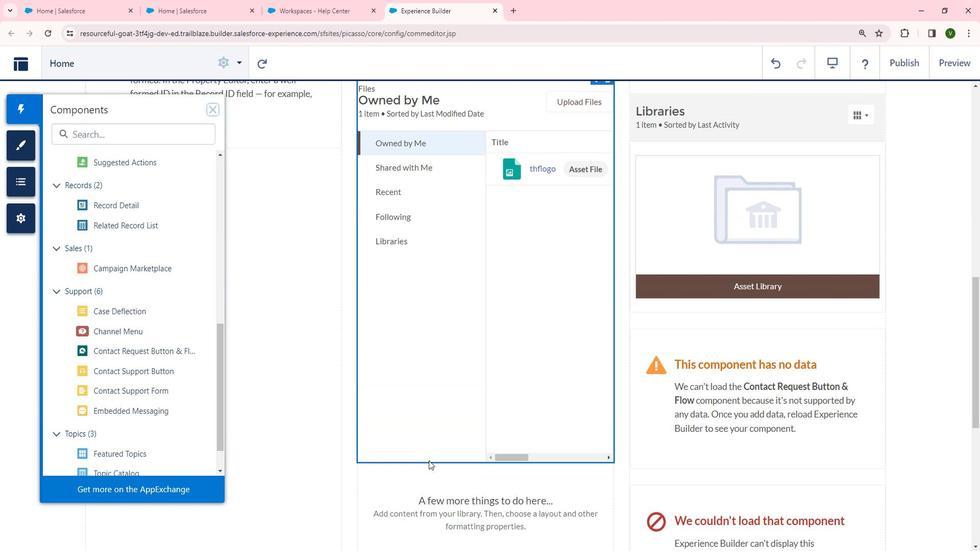 
Action: Mouse scrolled (428, 443) with delta (0, 0)
Screenshot: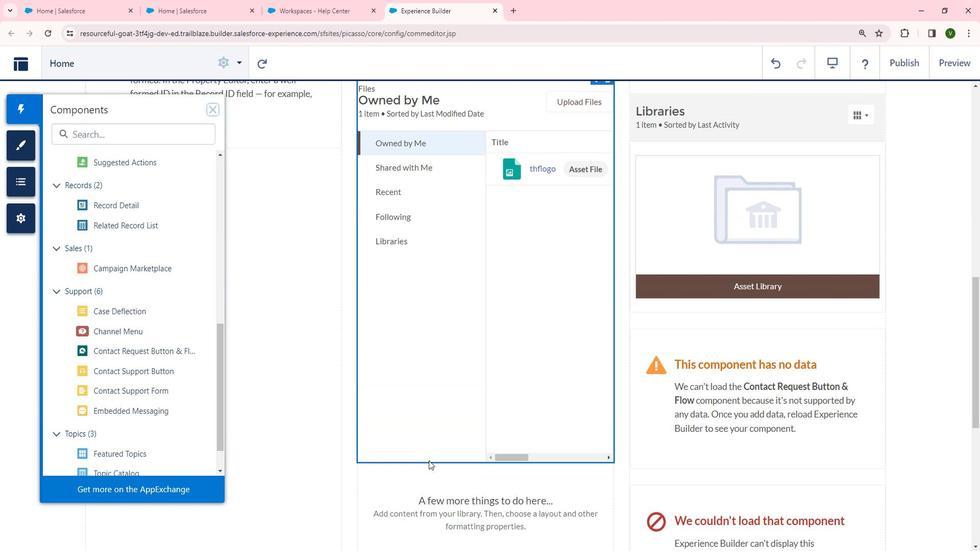 
Action: Mouse scrolled (428, 443) with delta (0, 0)
Screenshot: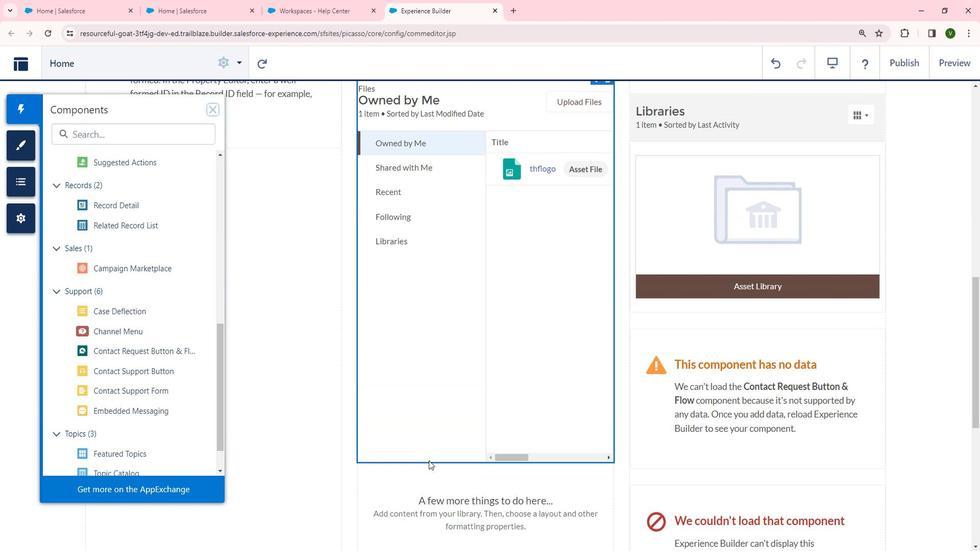 
Action: Mouse scrolled (428, 443) with delta (0, 0)
Screenshot: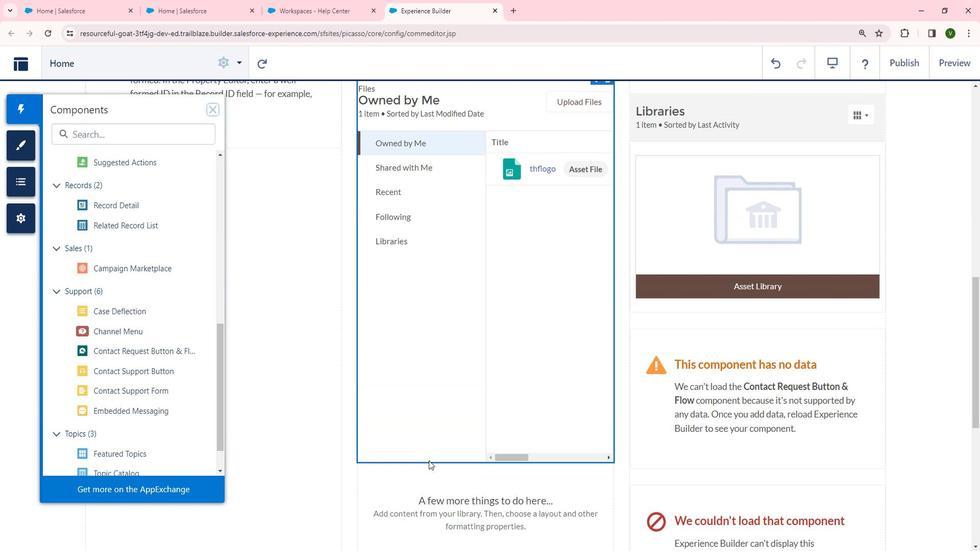 
Action: Mouse moved to (137, 356)
Screenshot: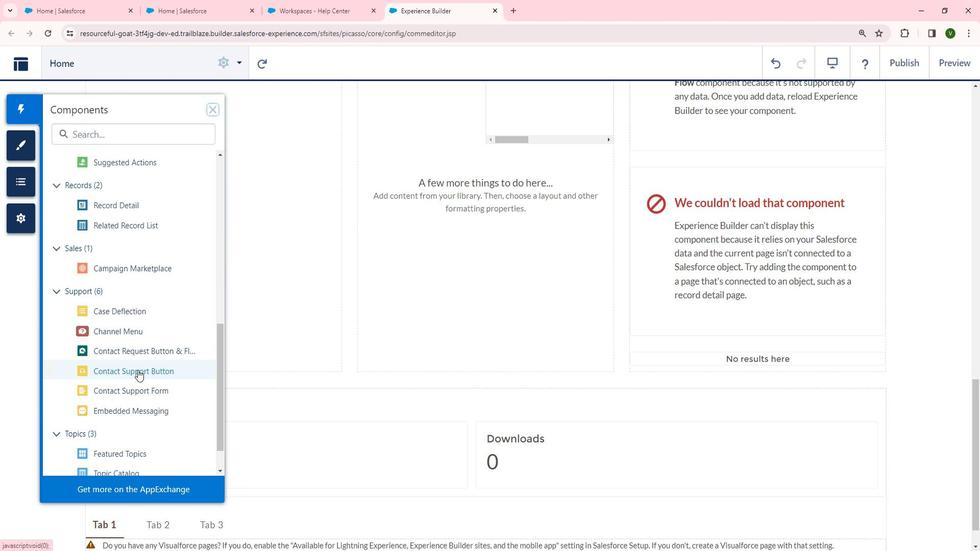 
Action: Mouse pressed left at (137, 356)
Screenshot: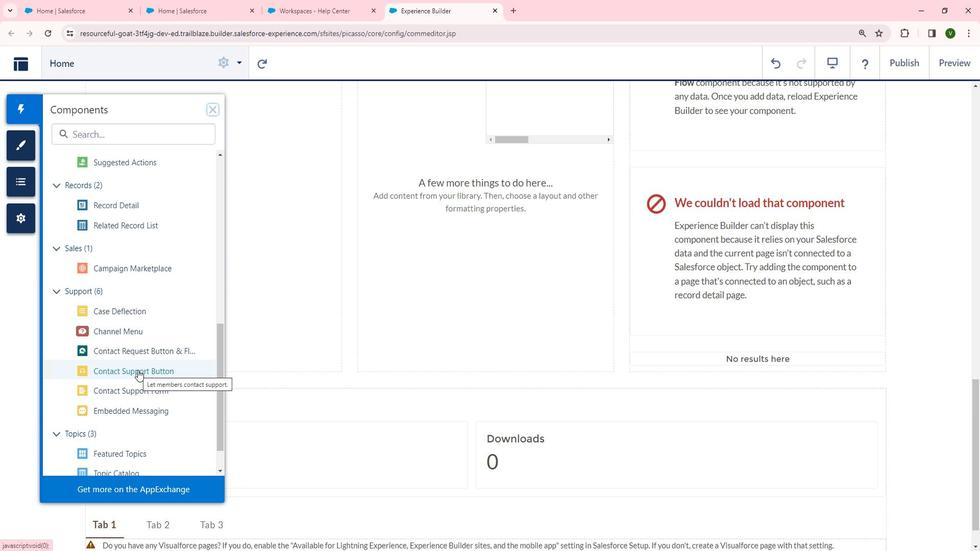 
Action: Mouse moved to (502, 510)
Screenshot: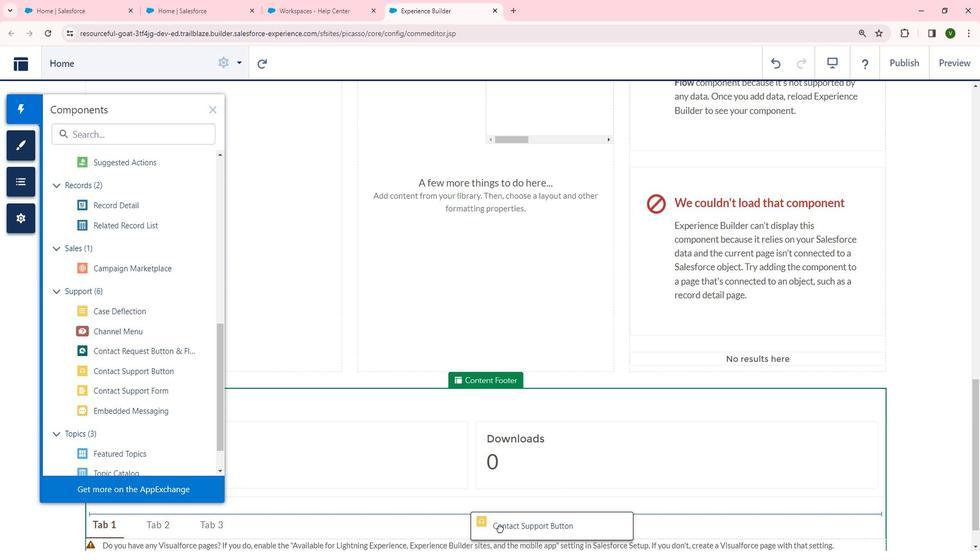 
Action: Mouse scrolled (502, 510) with delta (0, 0)
Screenshot: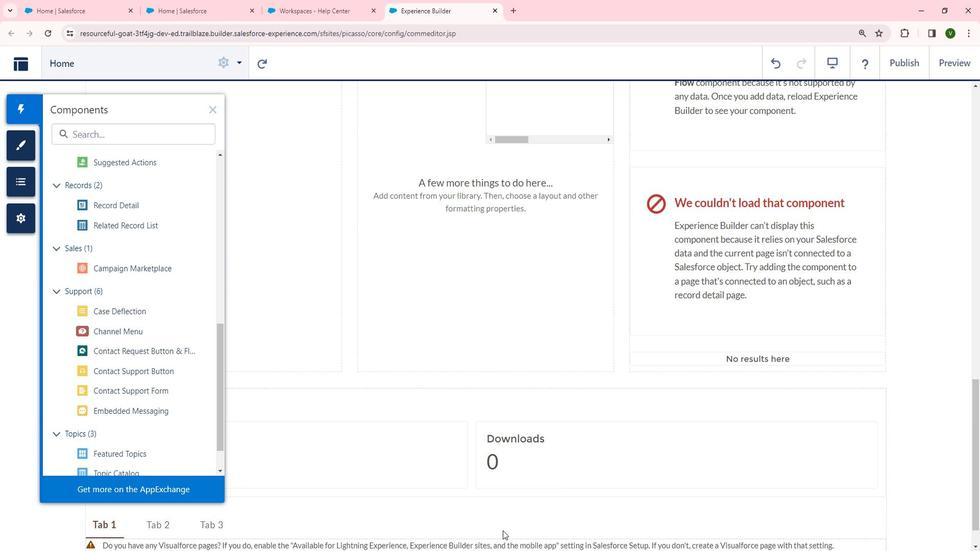 
Action: Mouse scrolled (502, 510) with delta (0, 0)
Screenshot: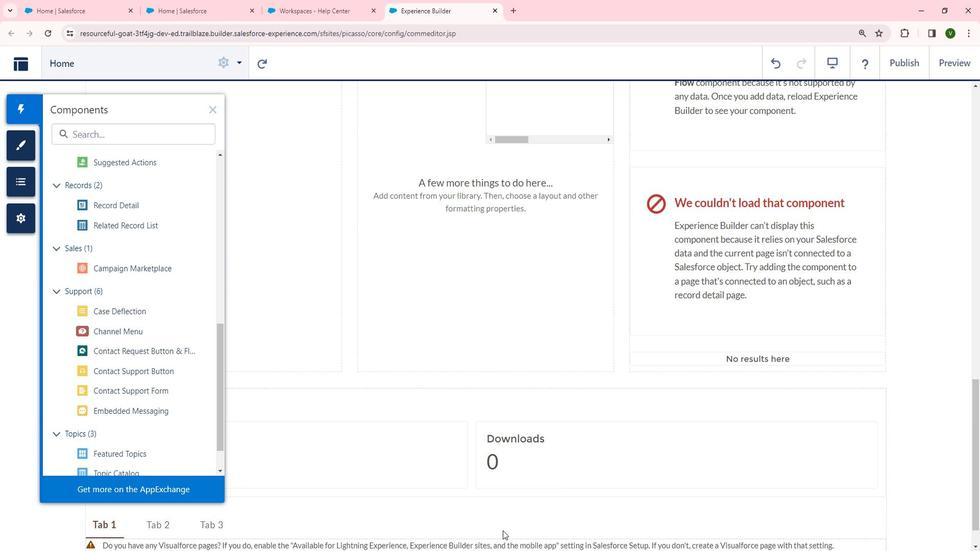 
Action: Mouse scrolled (502, 510) with delta (0, 0)
Screenshot: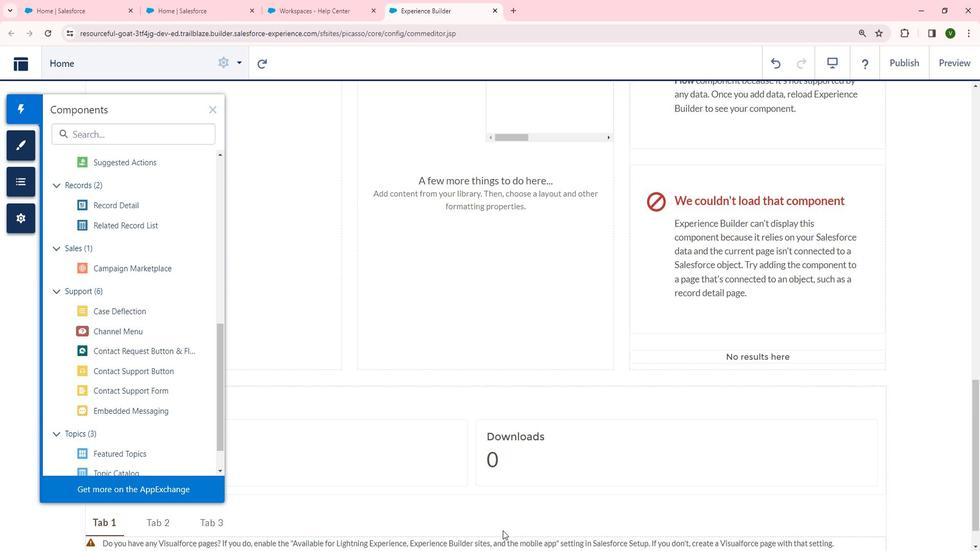 
Action: Mouse moved to (496, 502)
Screenshot: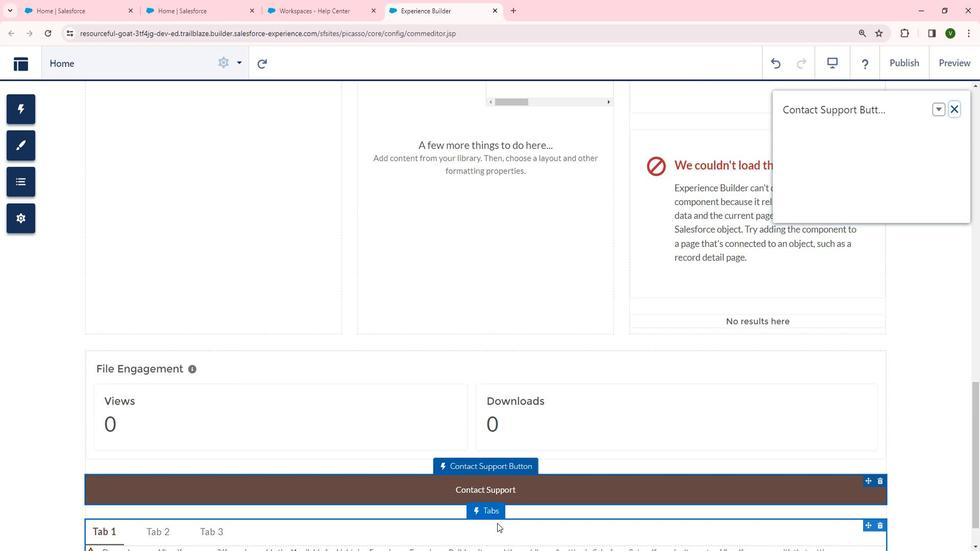 
